 Task: Create a due date automation trigger when advanced on, 2 hours before a card is due add dates due tomorrow.
Action: Mouse moved to (1394, 112)
Screenshot: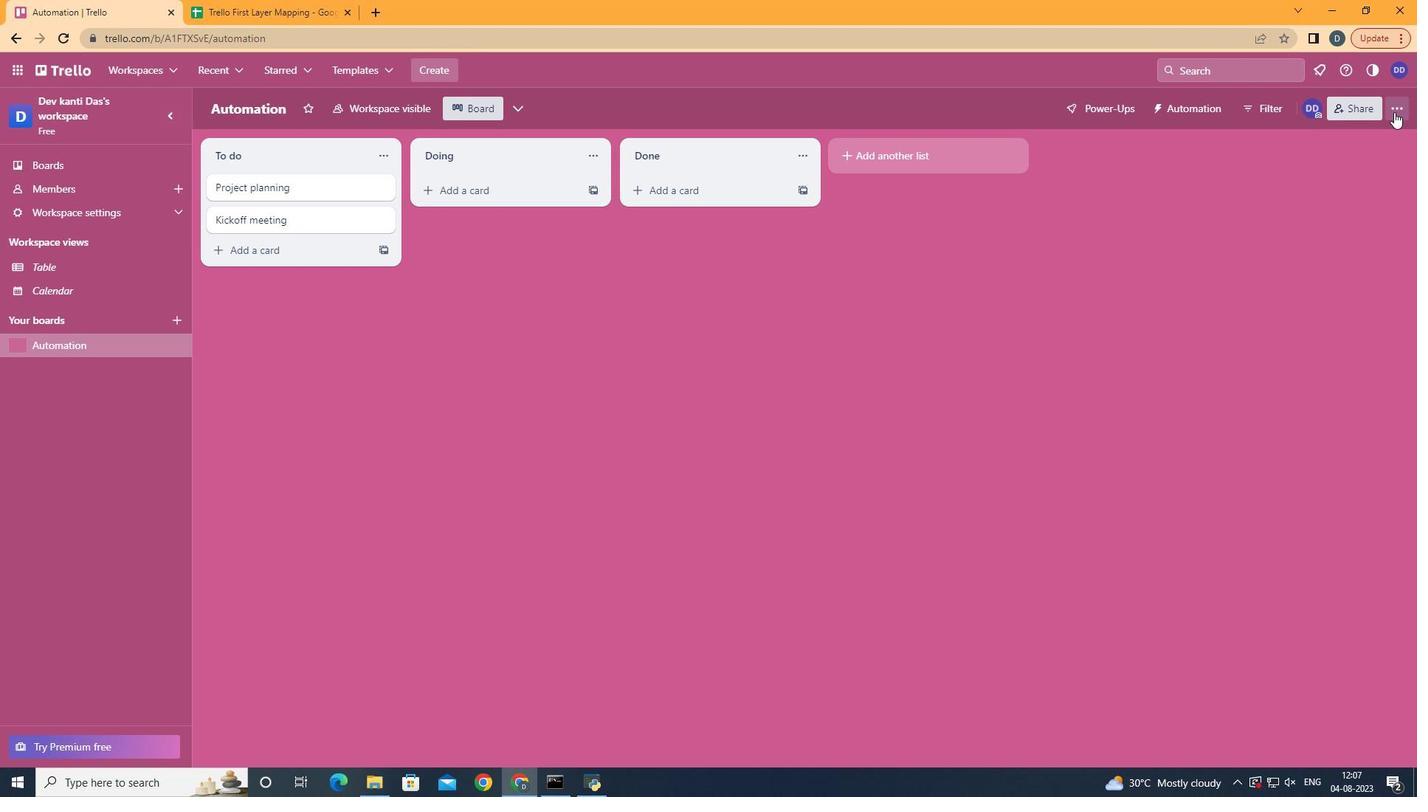 
Action: Mouse pressed left at (1394, 112)
Screenshot: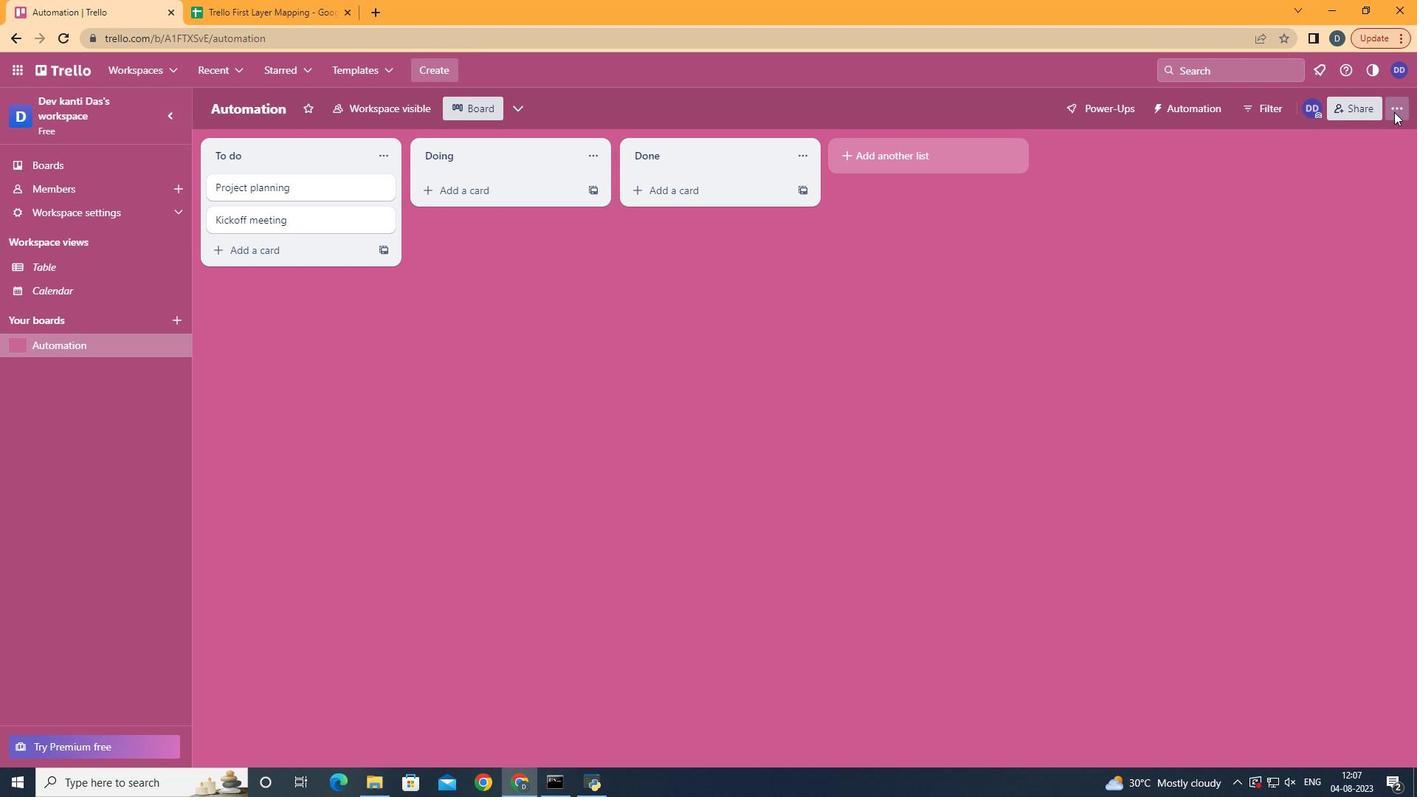 
Action: Mouse moved to (1276, 304)
Screenshot: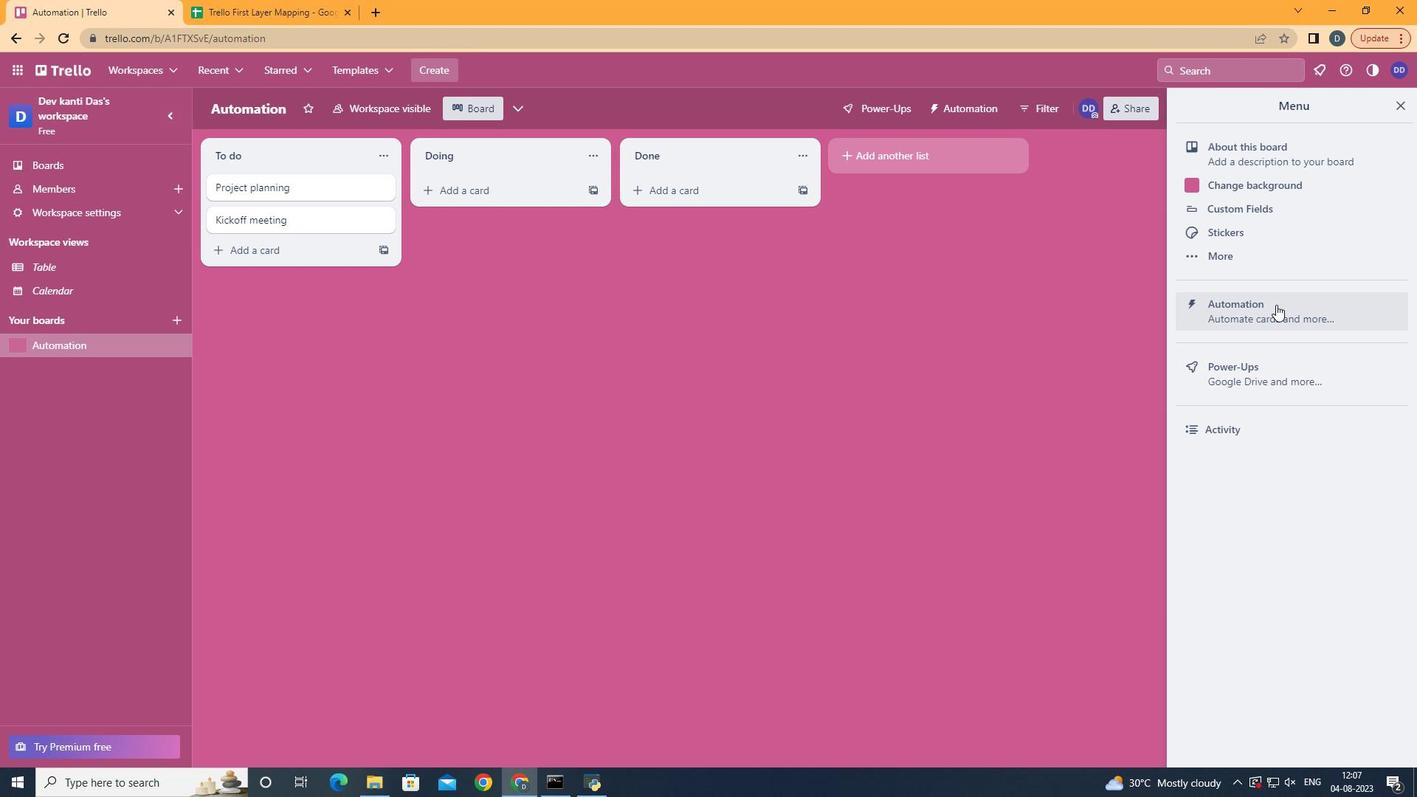 
Action: Mouse pressed left at (1276, 304)
Screenshot: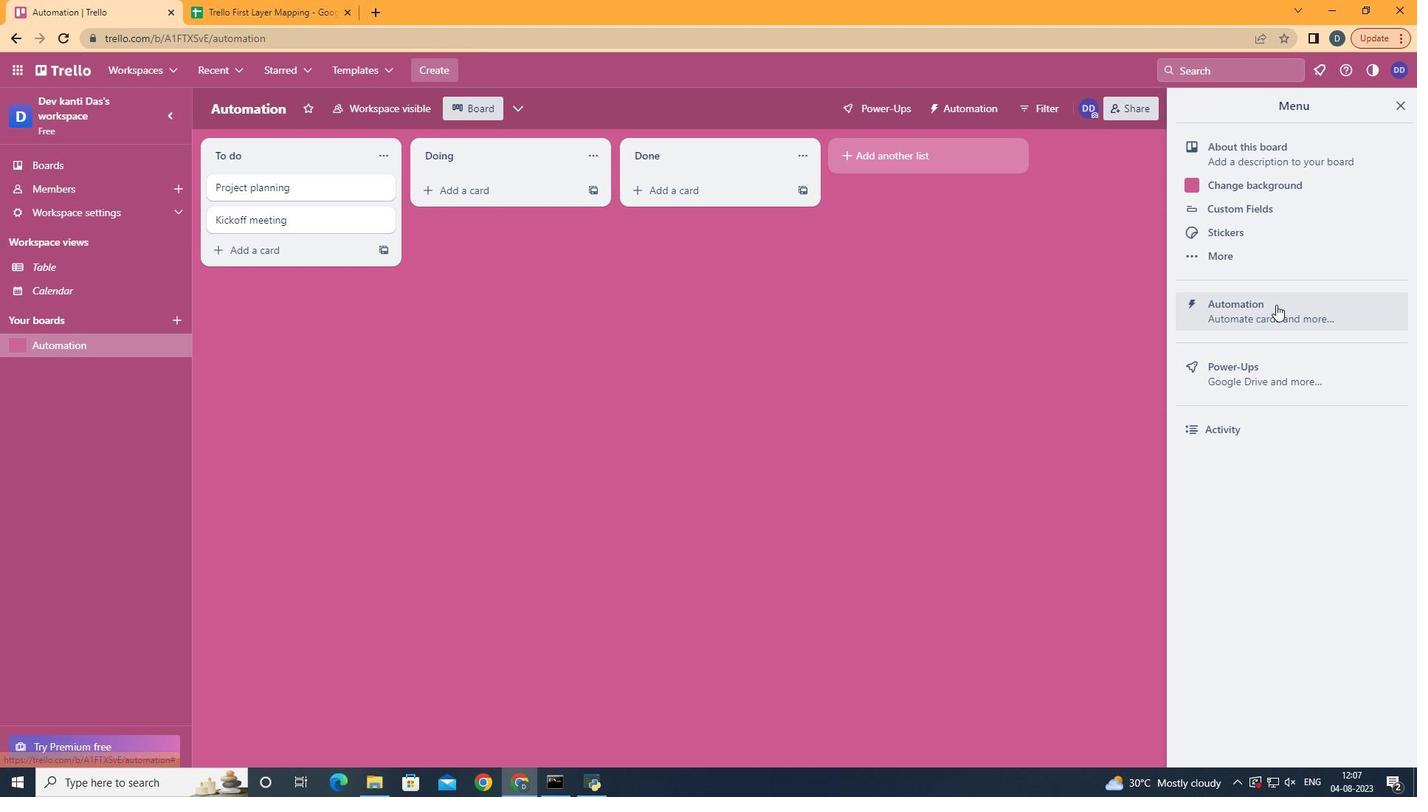 
Action: Mouse moved to (324, 305)
Screenshot: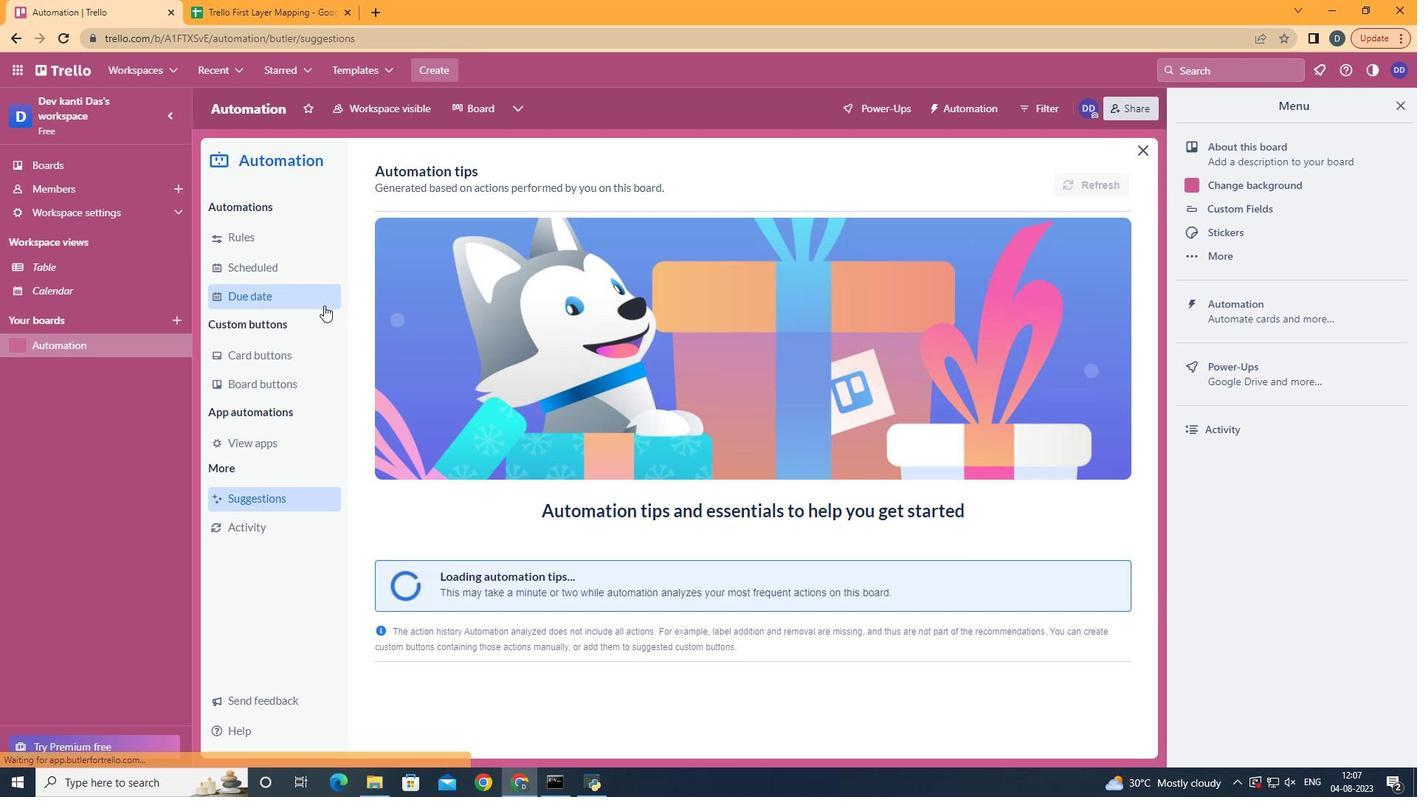 
Action: Mouse pressed left at (324, 305)
Screenshot: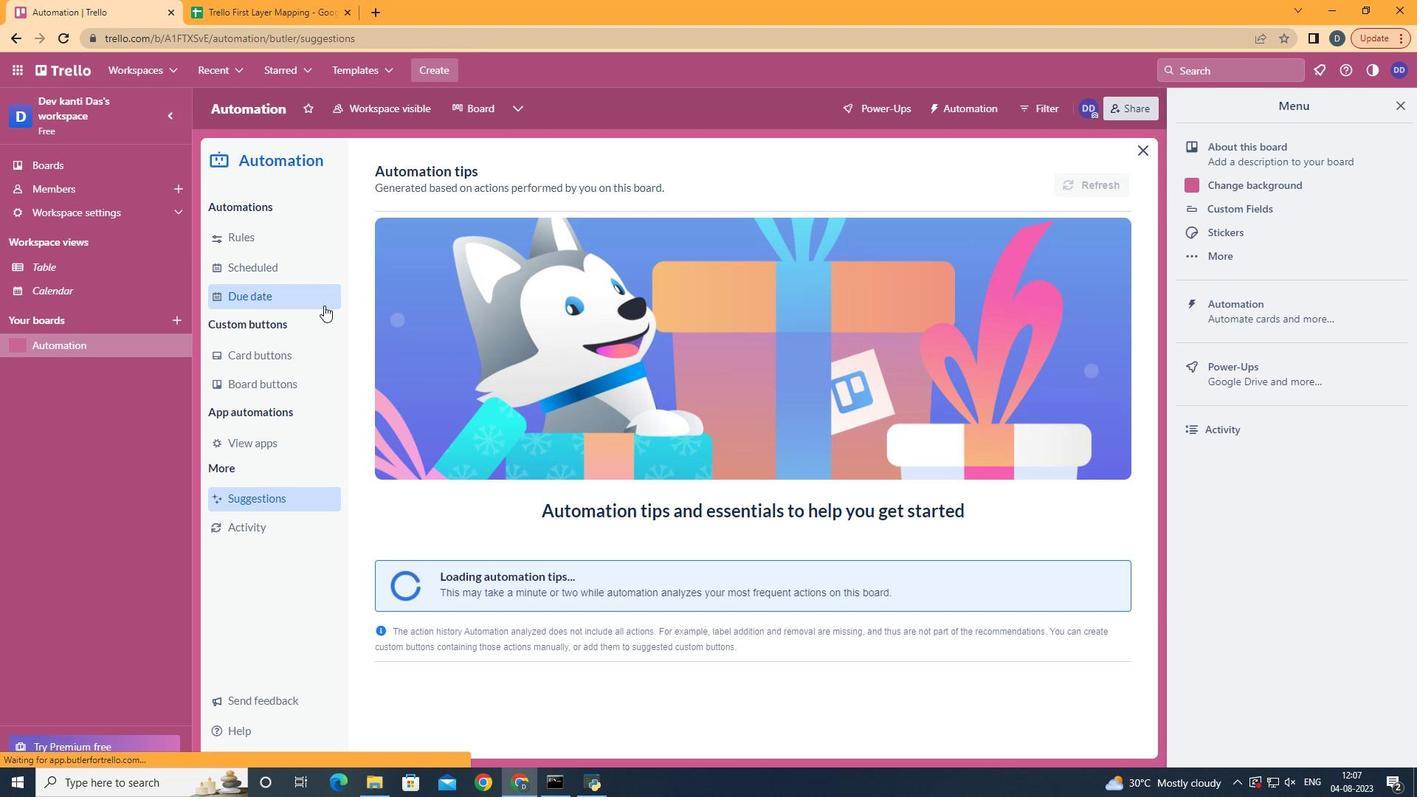 
Action: Mouse moved to (1038, 177)
Screenshot: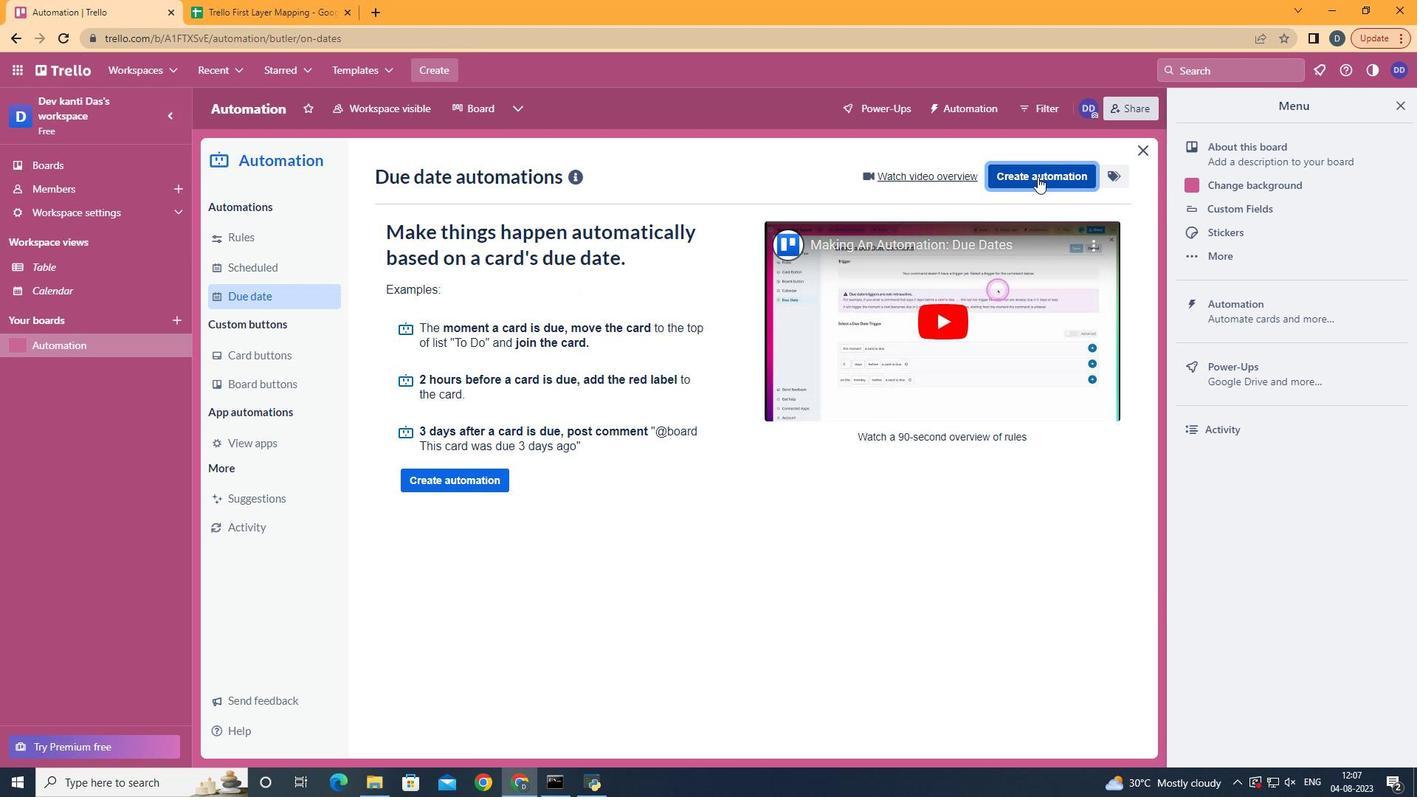 
Action: Mouse pressed left at (1038, 177)
Screenshot: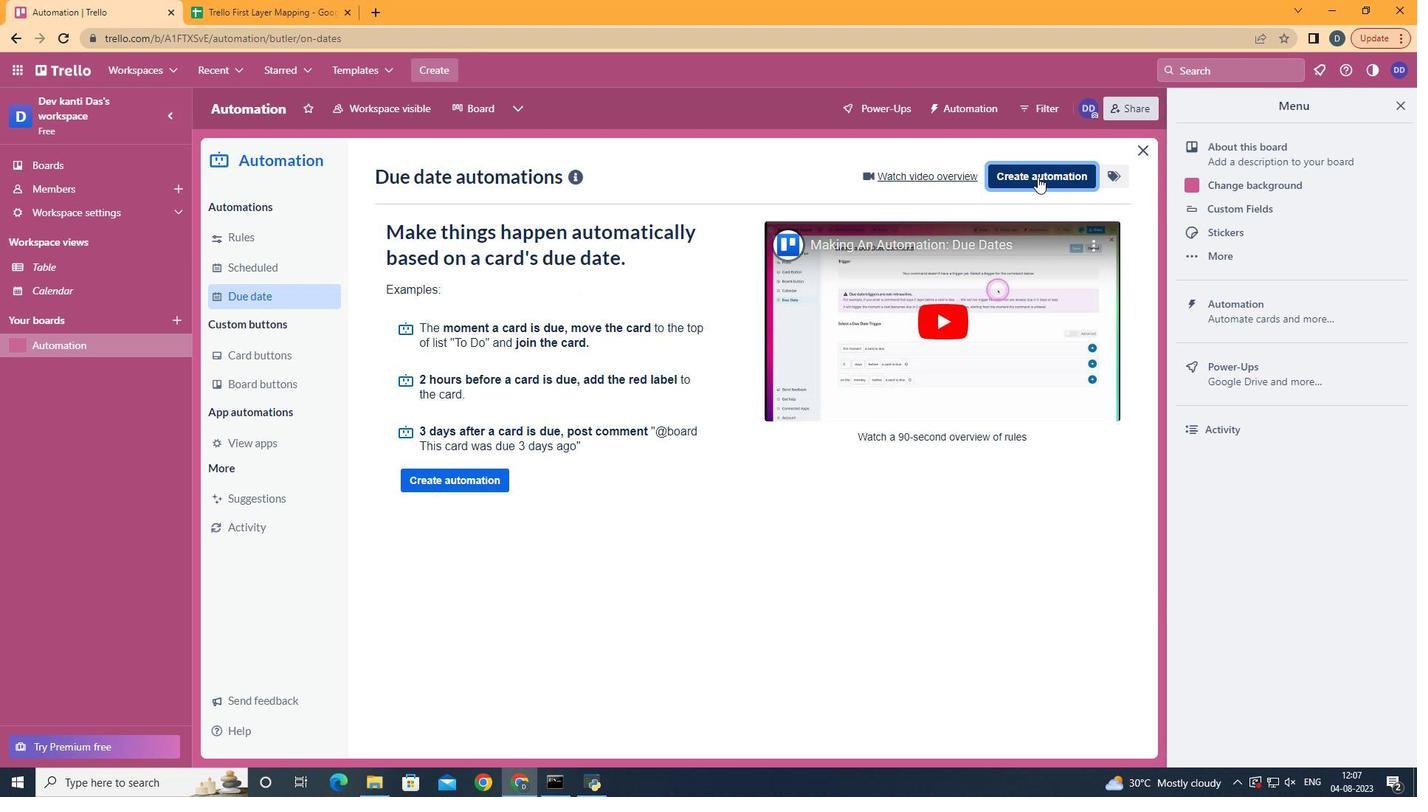 
Action: Mouse moved to (784, 318)
Screenshot: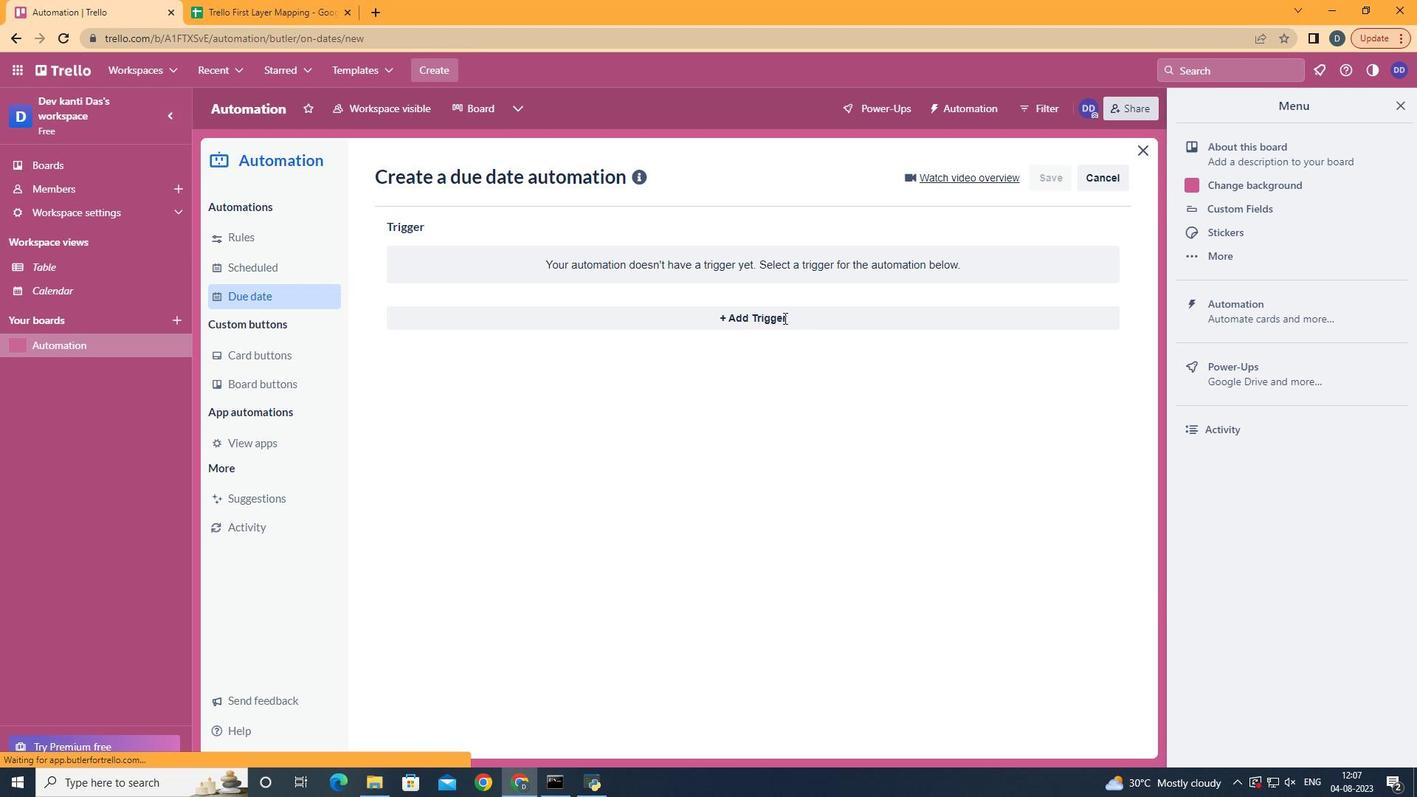 
Action: Mouse pressed left at (784, 318)
Screenshot: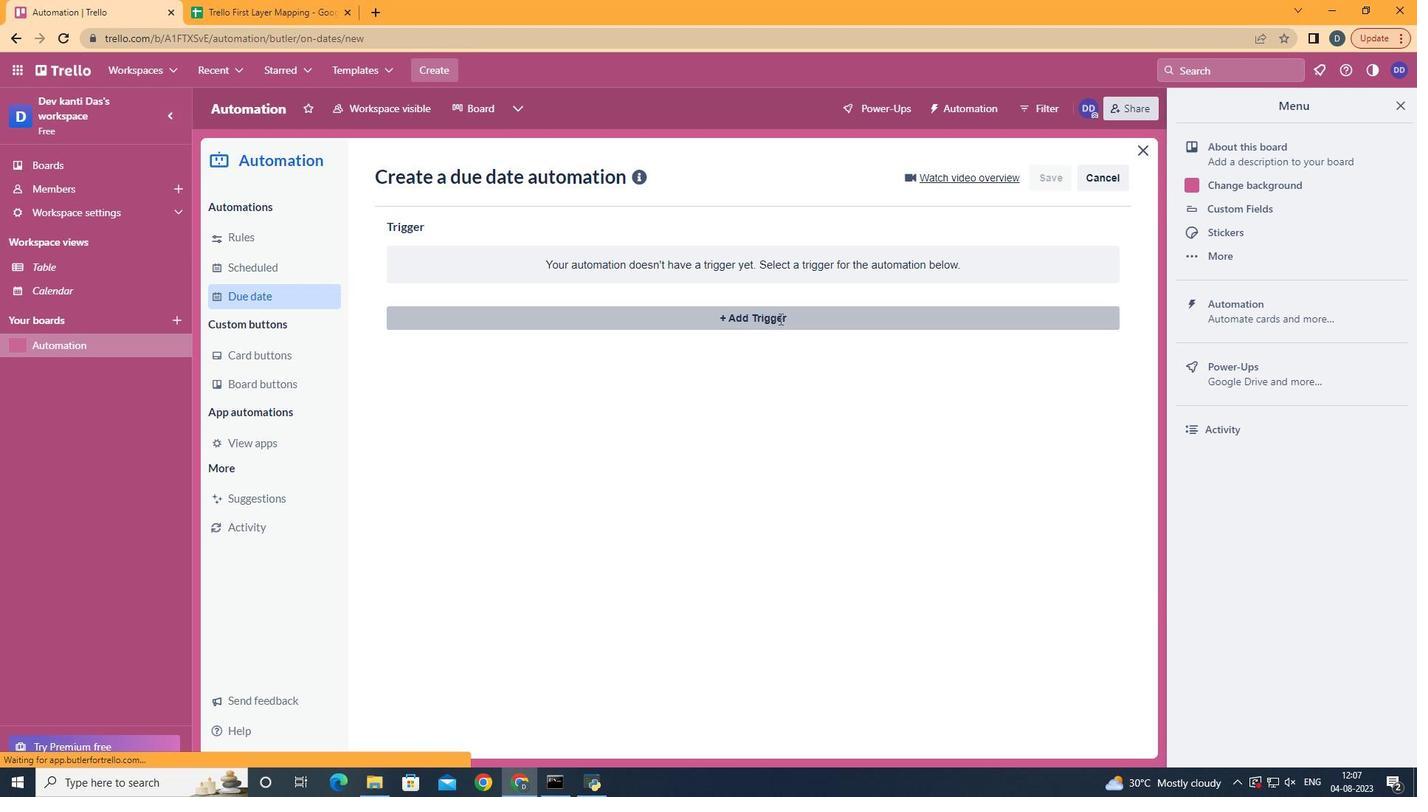 
Action: Mouse moved to (475, 636)
Screenshot: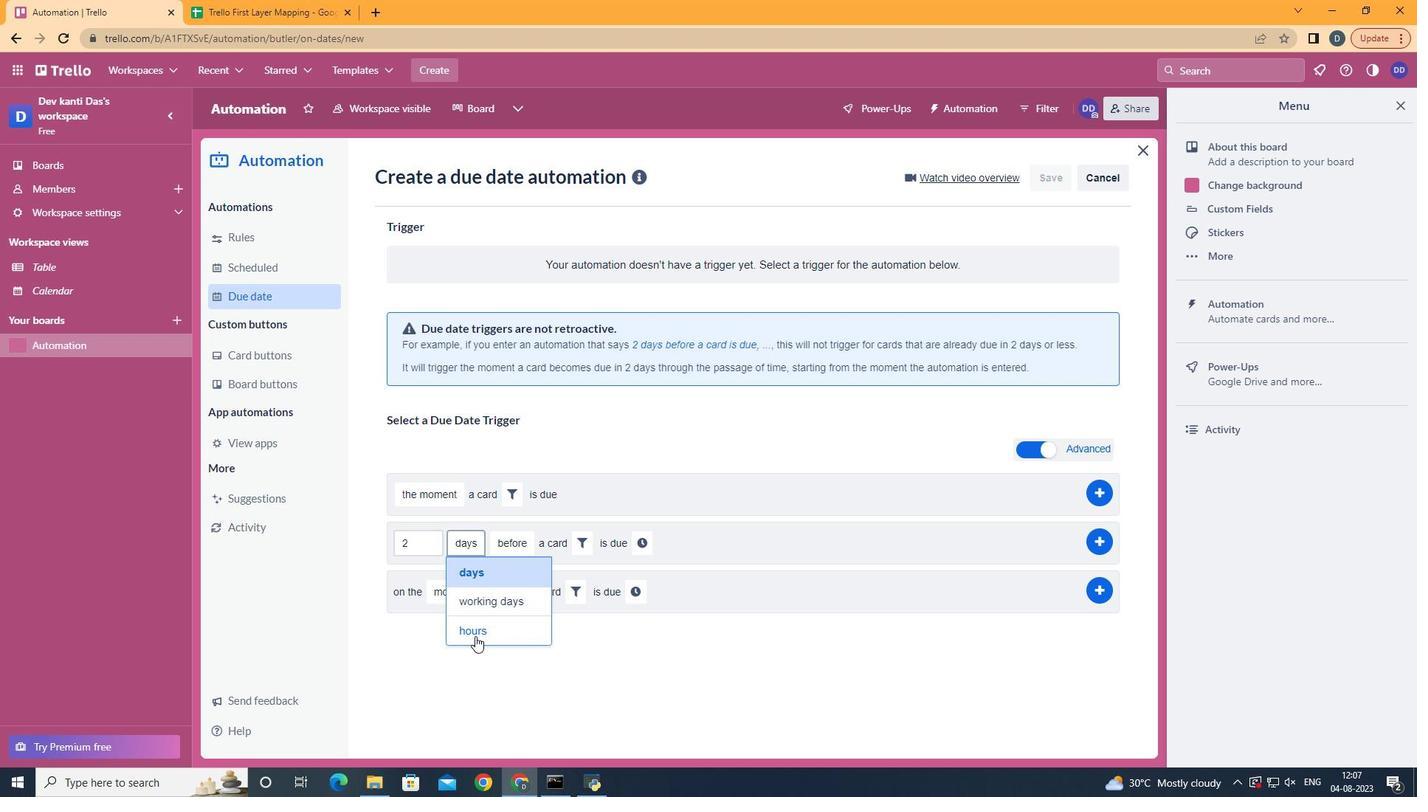 
Action: Mouse pressed left at (475, 636)
Screenshot: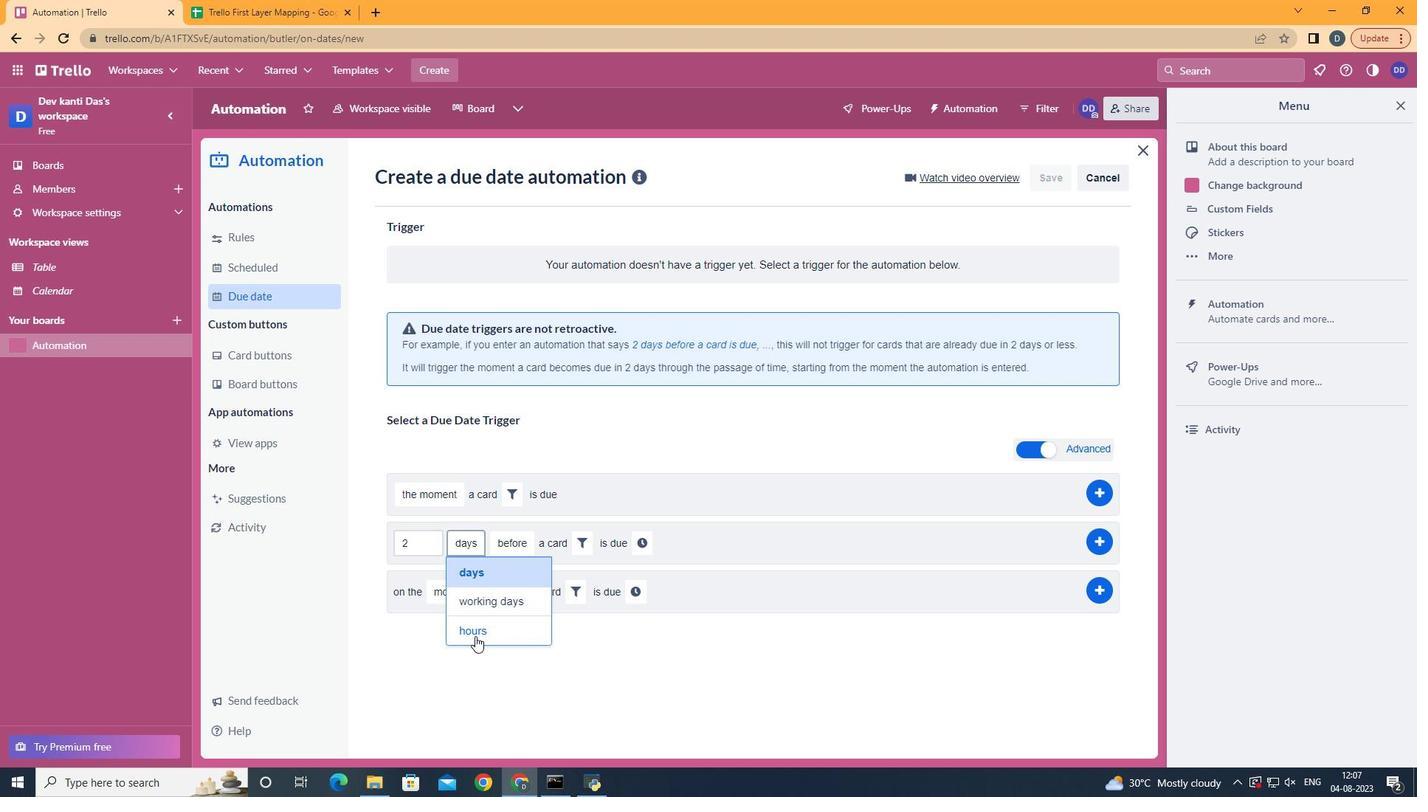 
Action: Mouse moved to (520, 558)
Screenshot: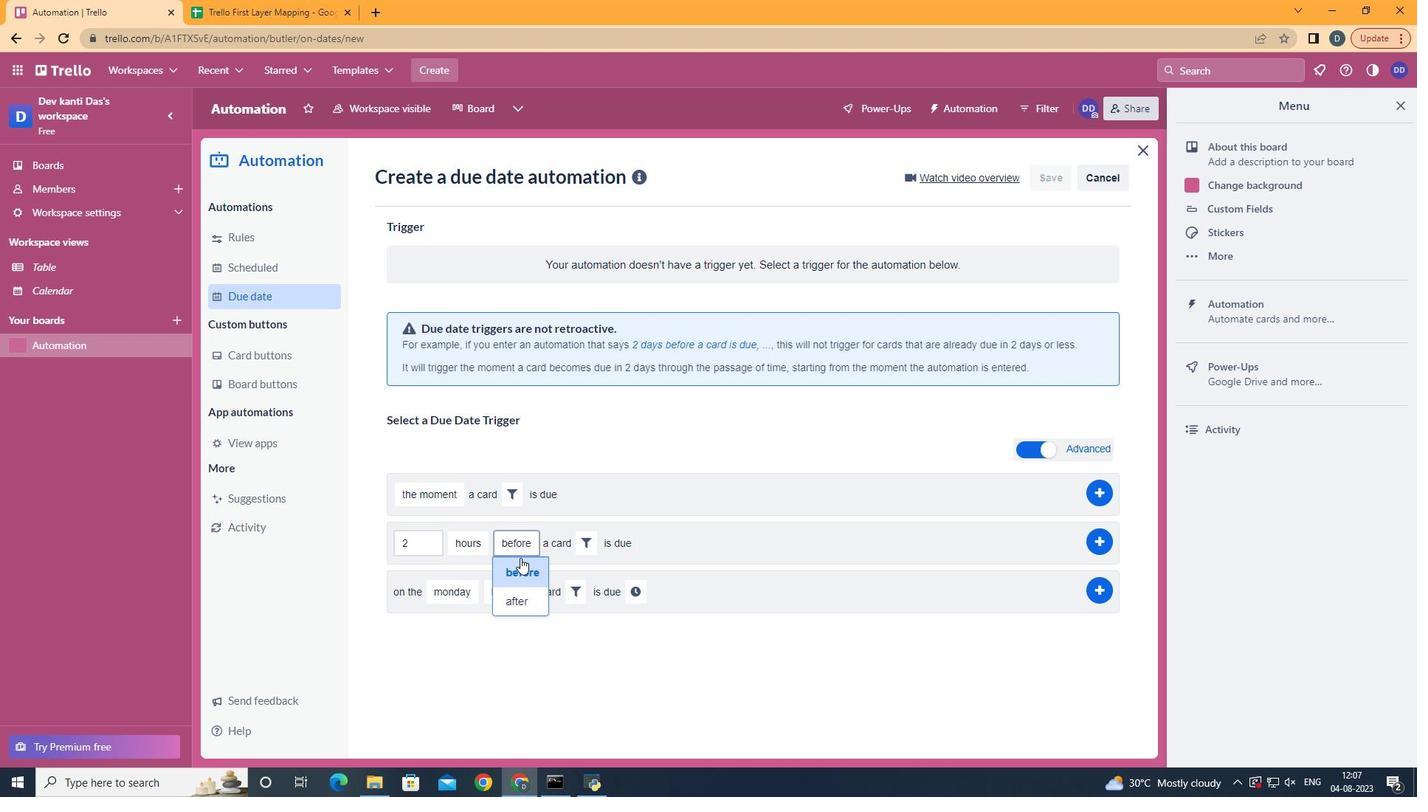
Action: Mouse pressed left at (520, 558)
Screenshot: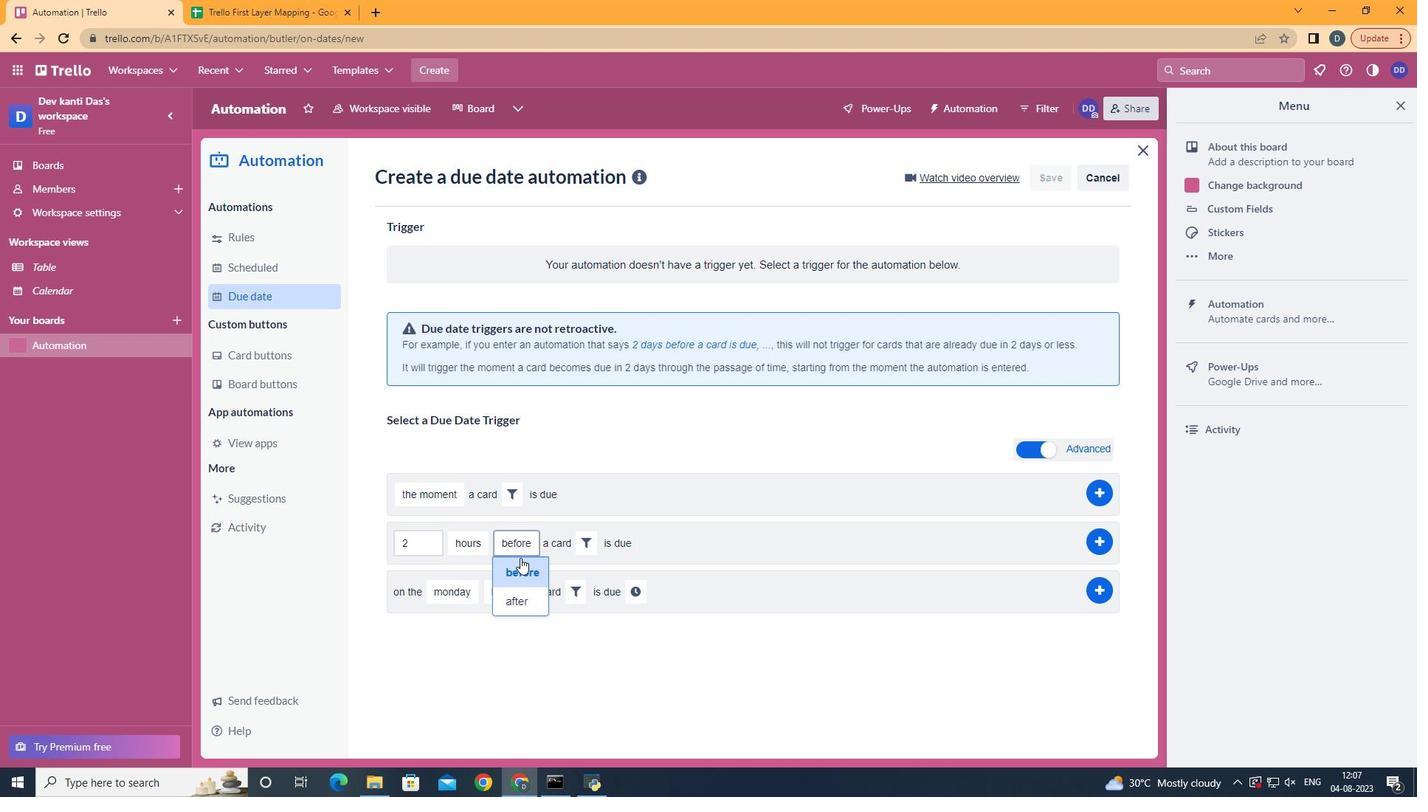 
Action: Mouse moved to (590, 545)
Screenshot: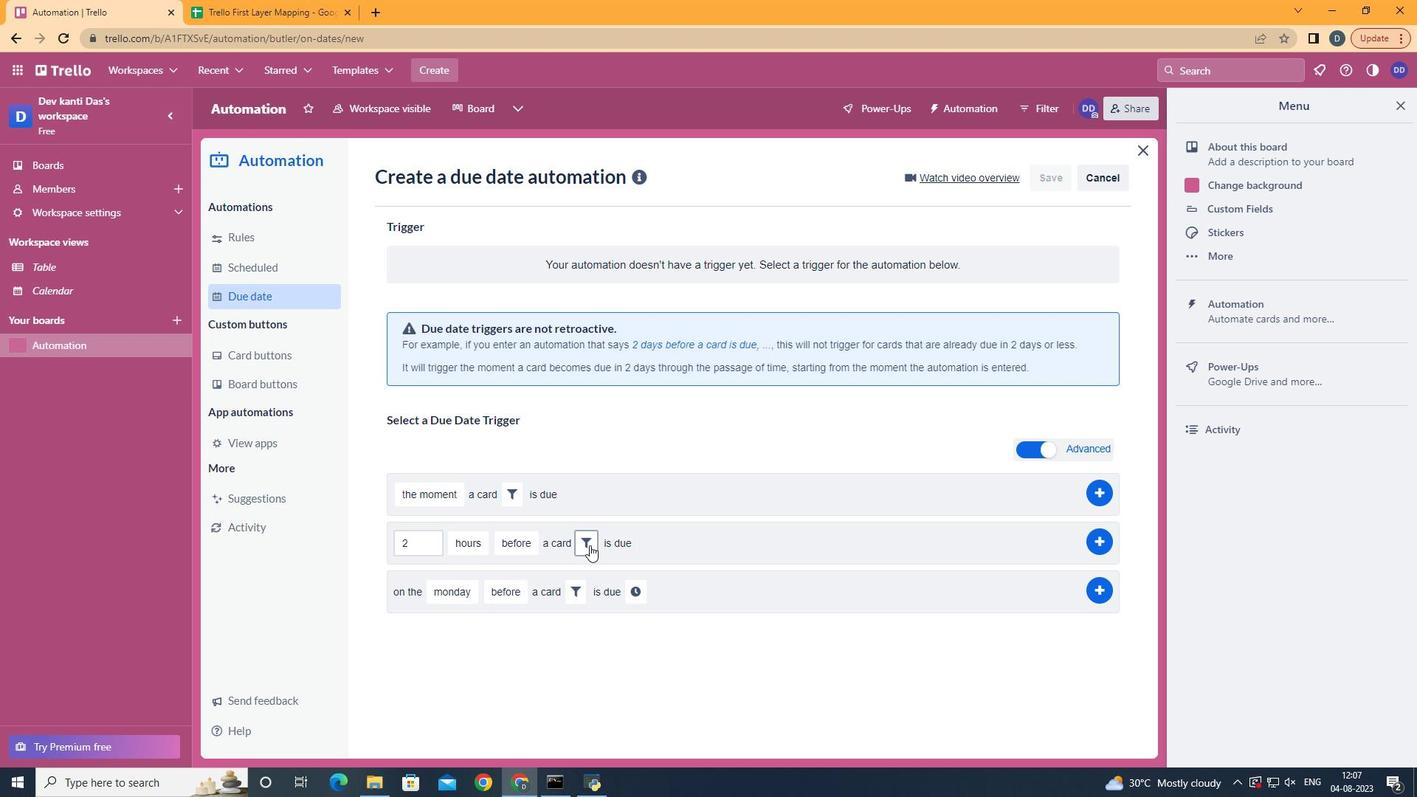 
Action: Mouse pressed left at (590, 545)
Screenshot: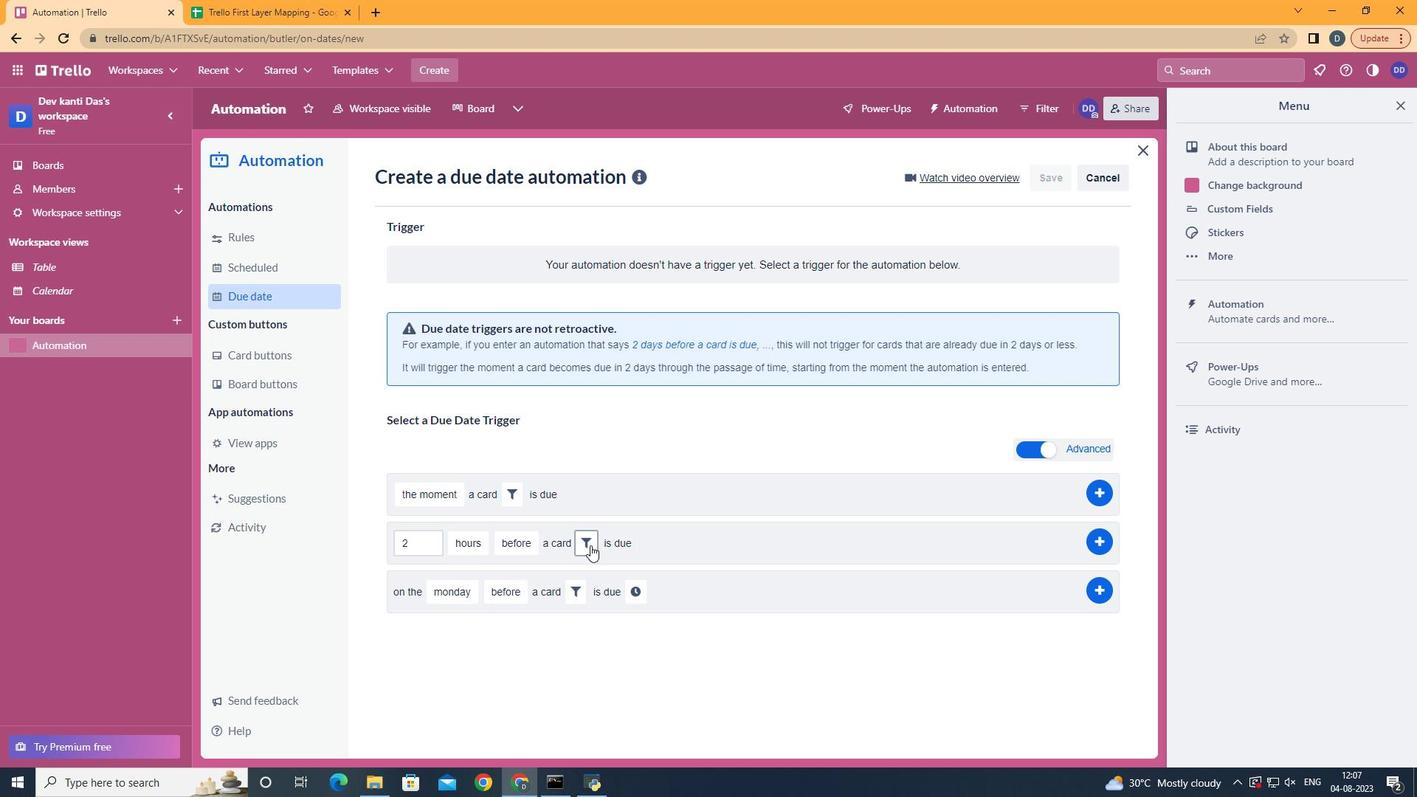 
Action: Mouse moved to (668, 605)
Screenshot: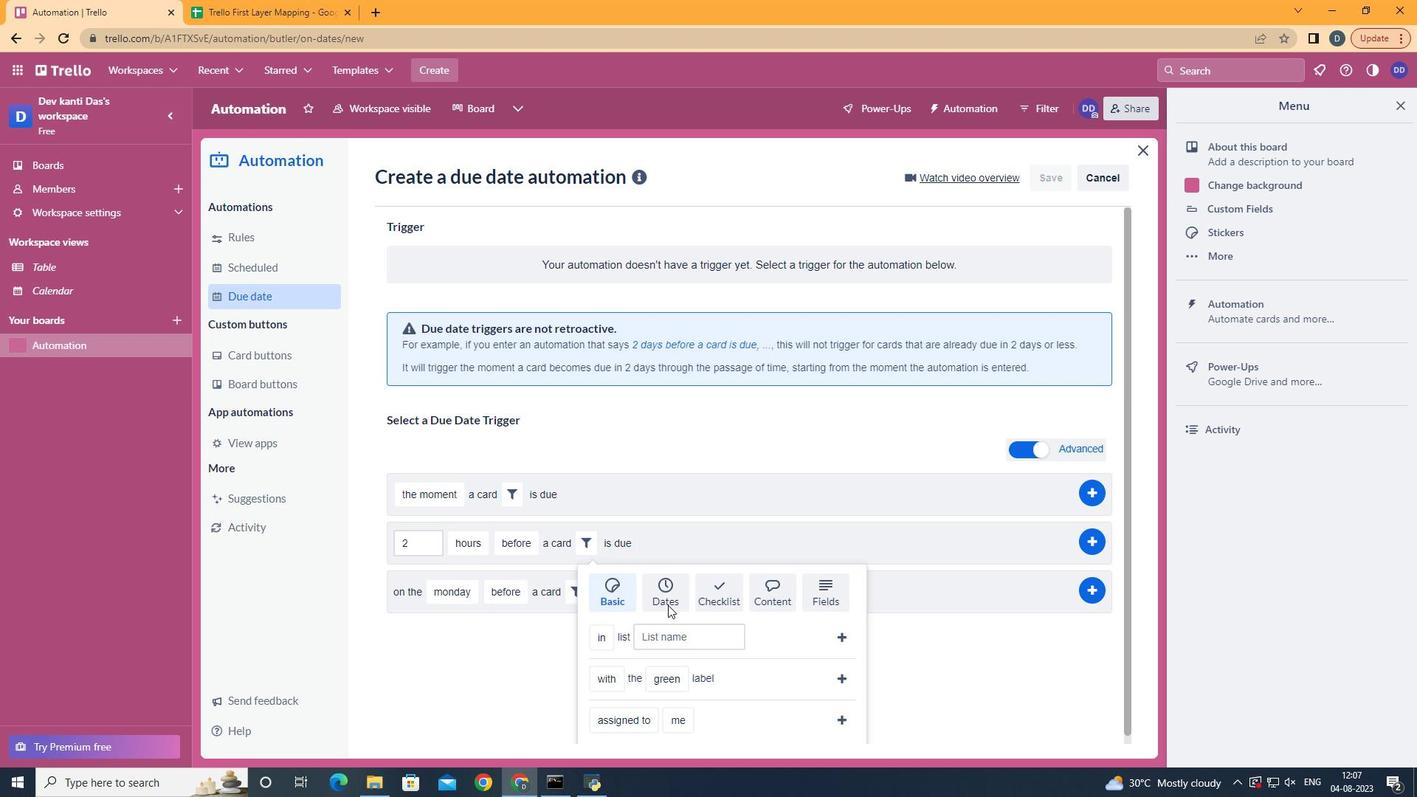 
Action: Mouse pressed left at (668, 605)
Screenshot: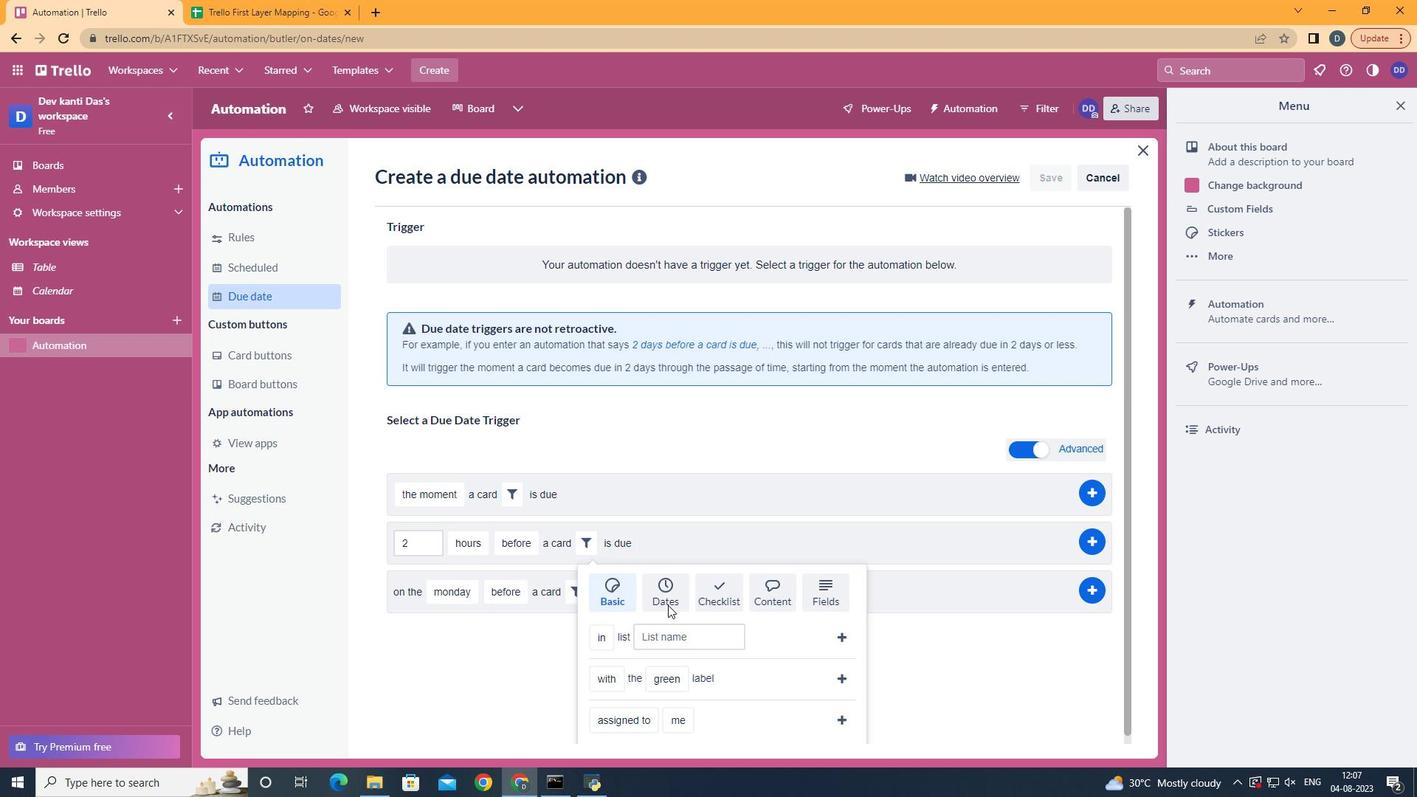 
Action: Mouse moved to (668, 605)
Screenshot: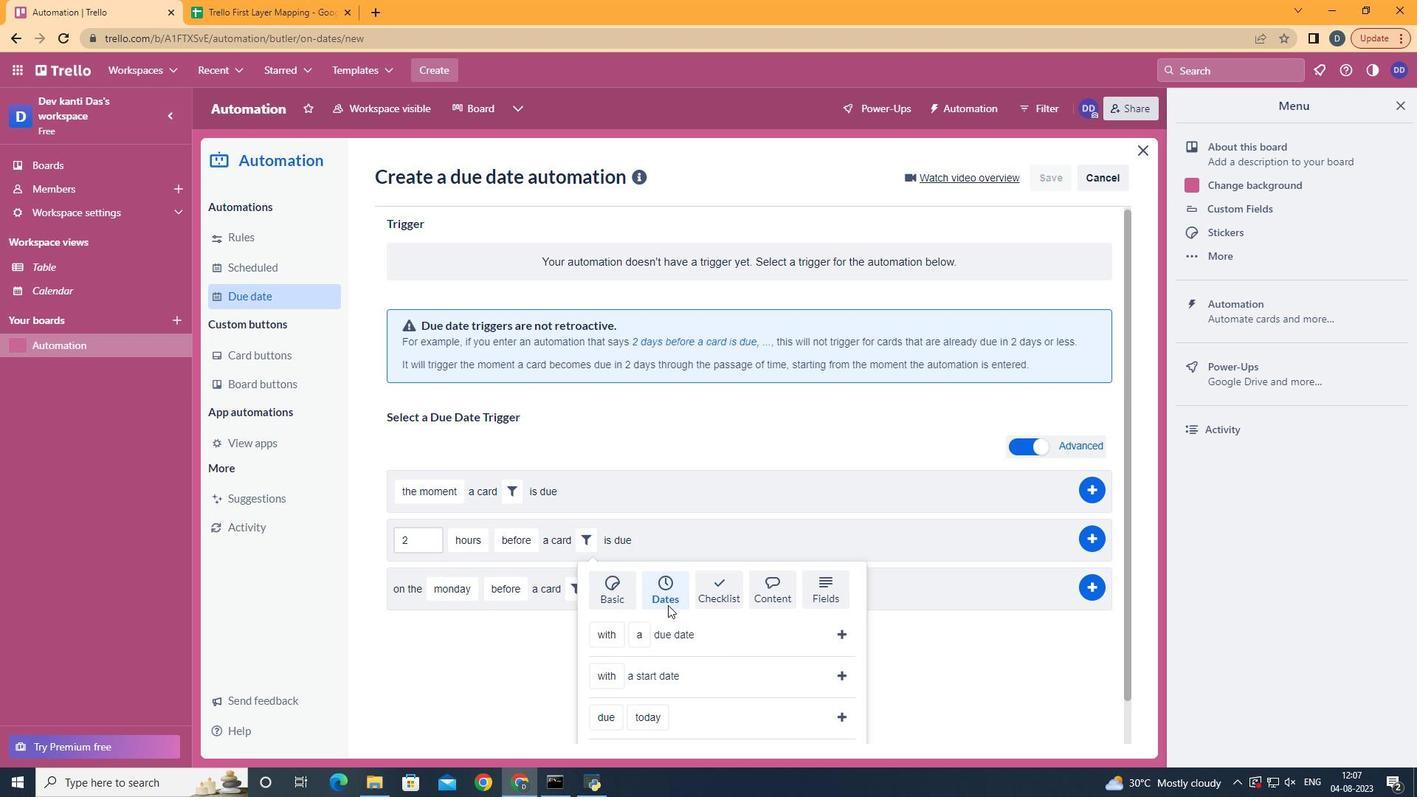 
Action: Mouse scrolled (668, 604) with delta (0, 0)
Screenshot: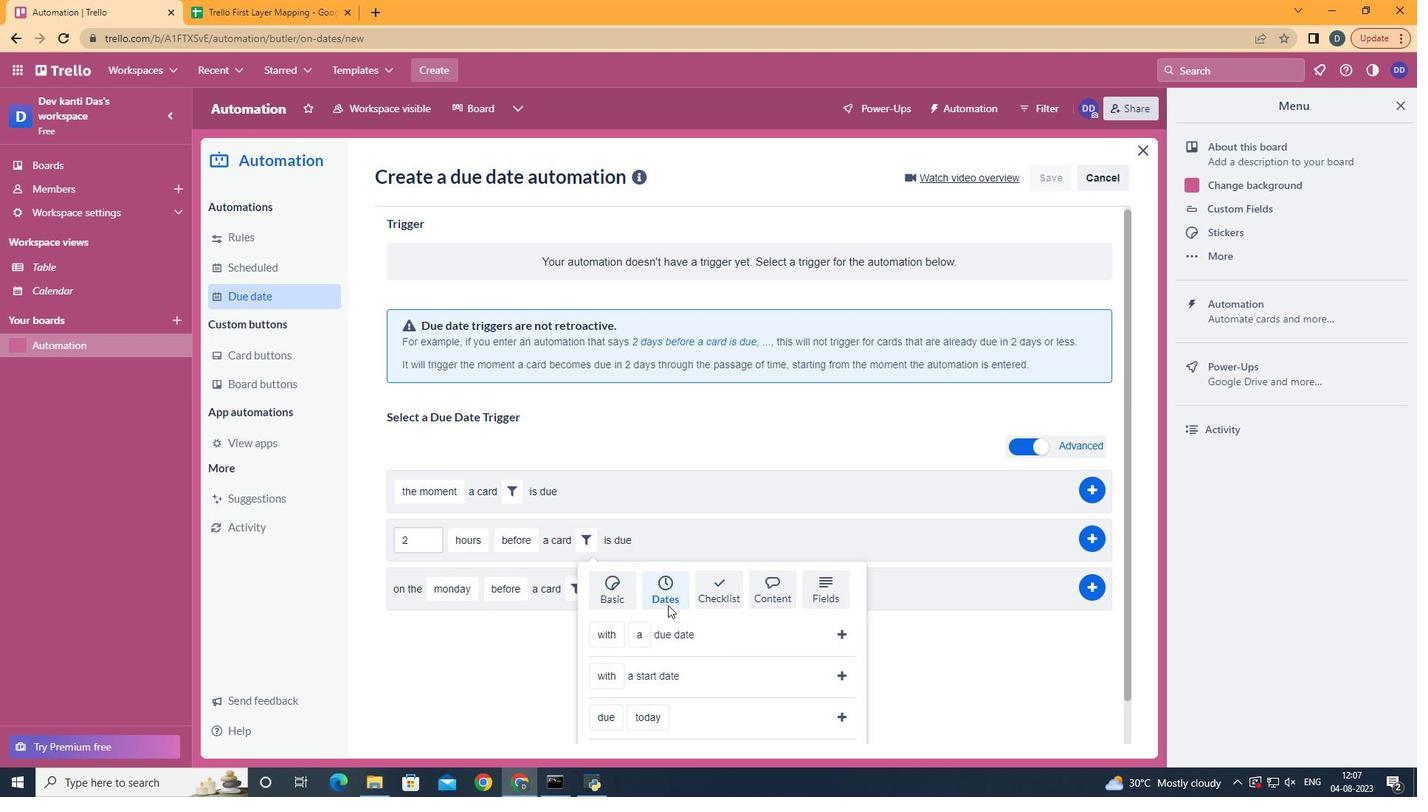 
Action: Mouse scrolled (668, 604) with delta (0, 0)
Screenshot: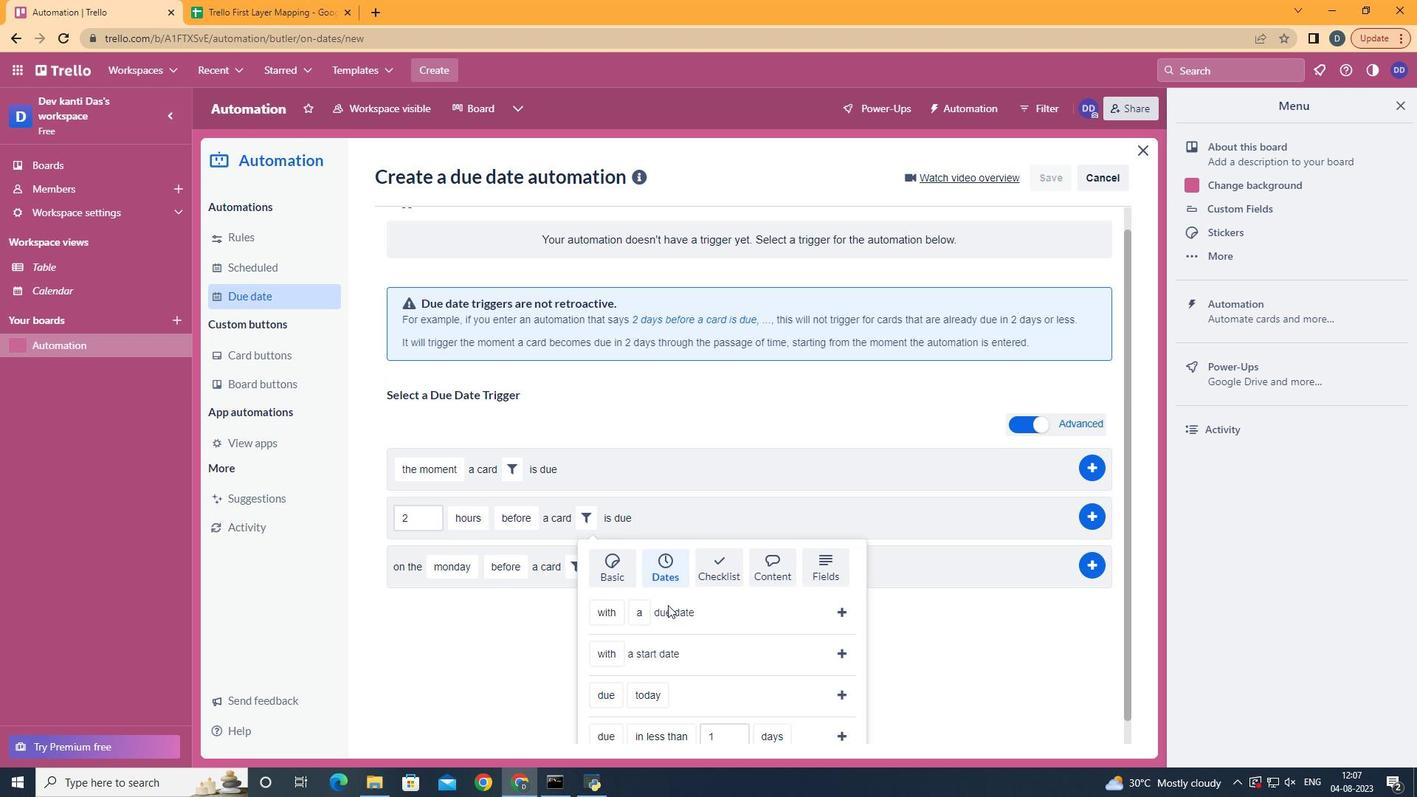 
Action: Mouse scrolled (668, 604) with delta (0, 0)
Screenshot: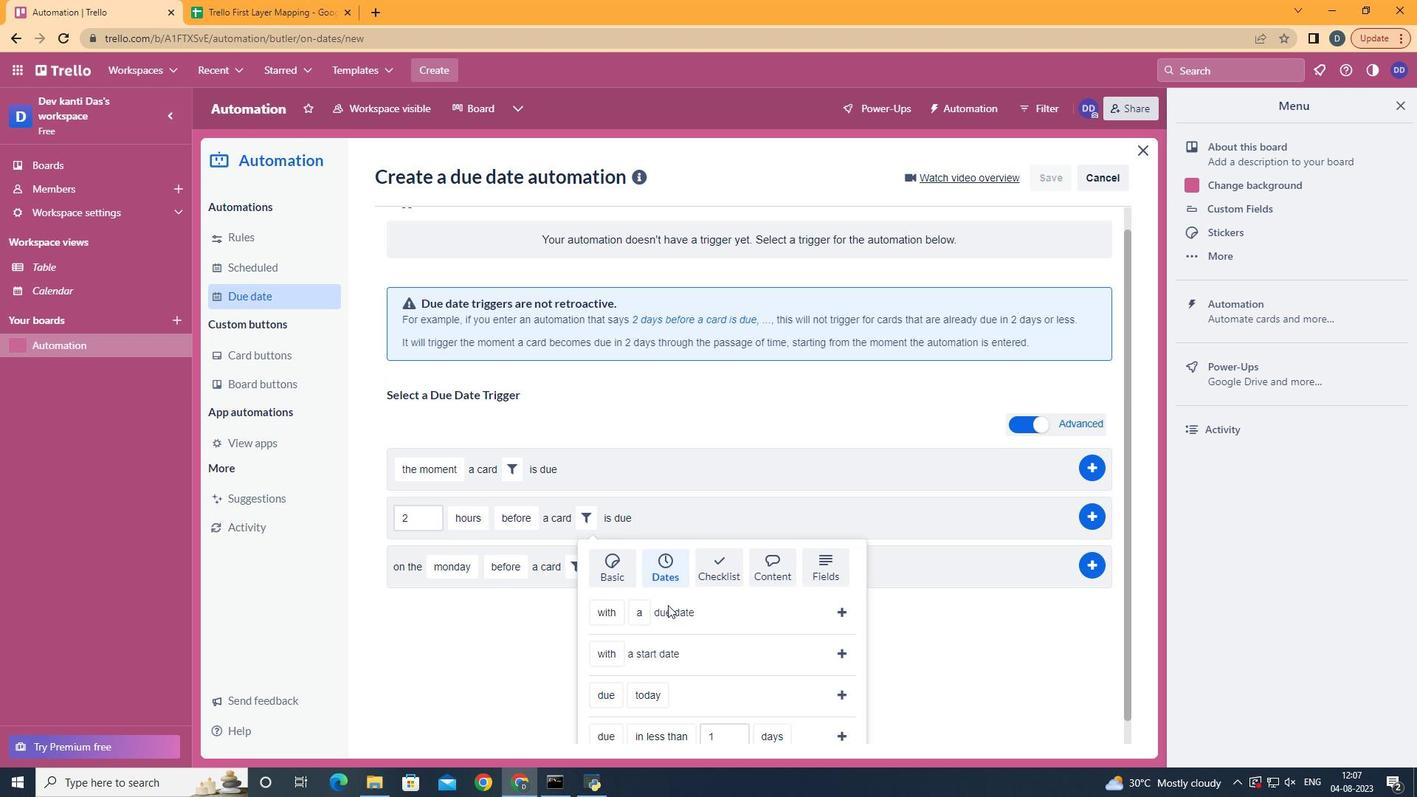 
Action: Mouse scrolled (668, 604) with delta (0, 0)
Screenshot: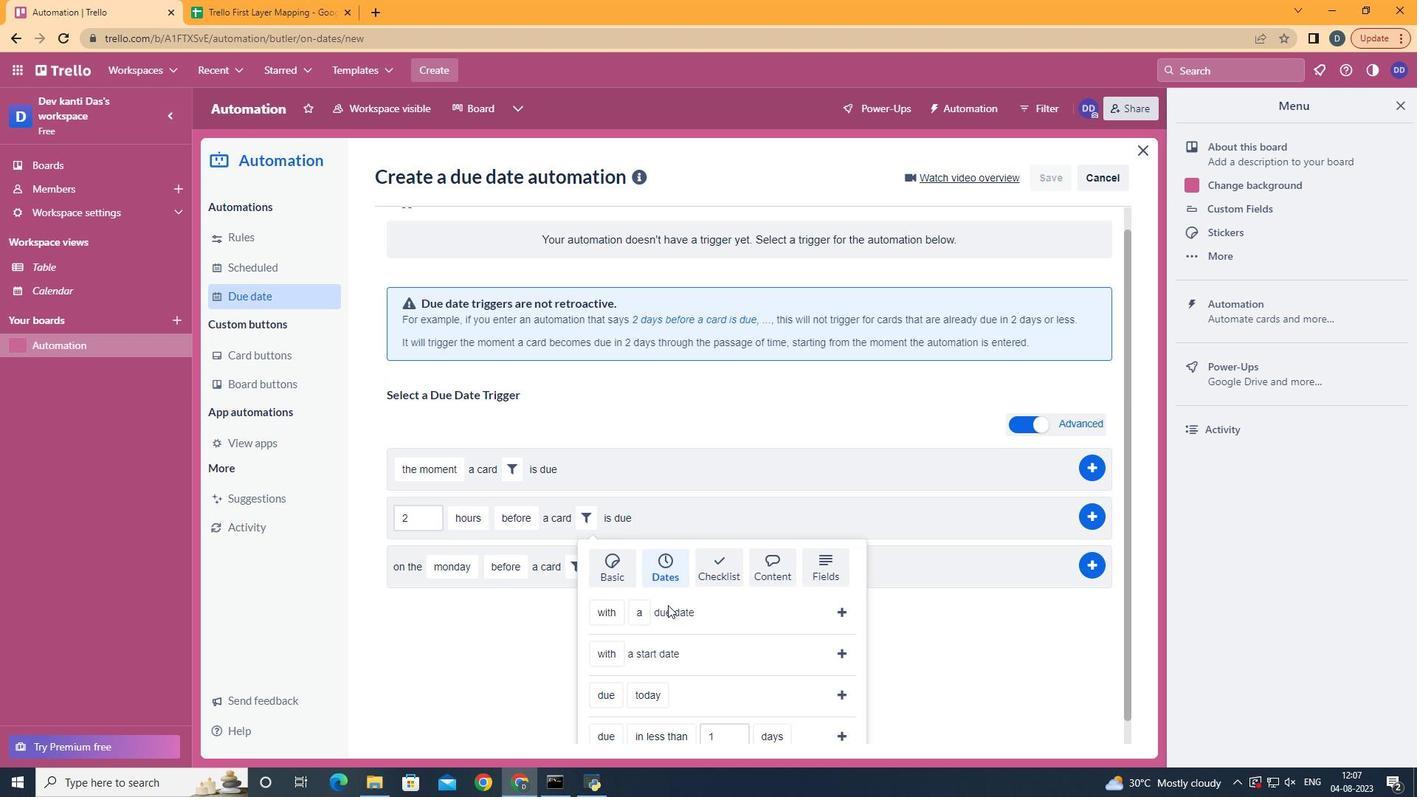 
Action: Mouse scrolled (668, 604) with delta (0, 0)
Screenshot: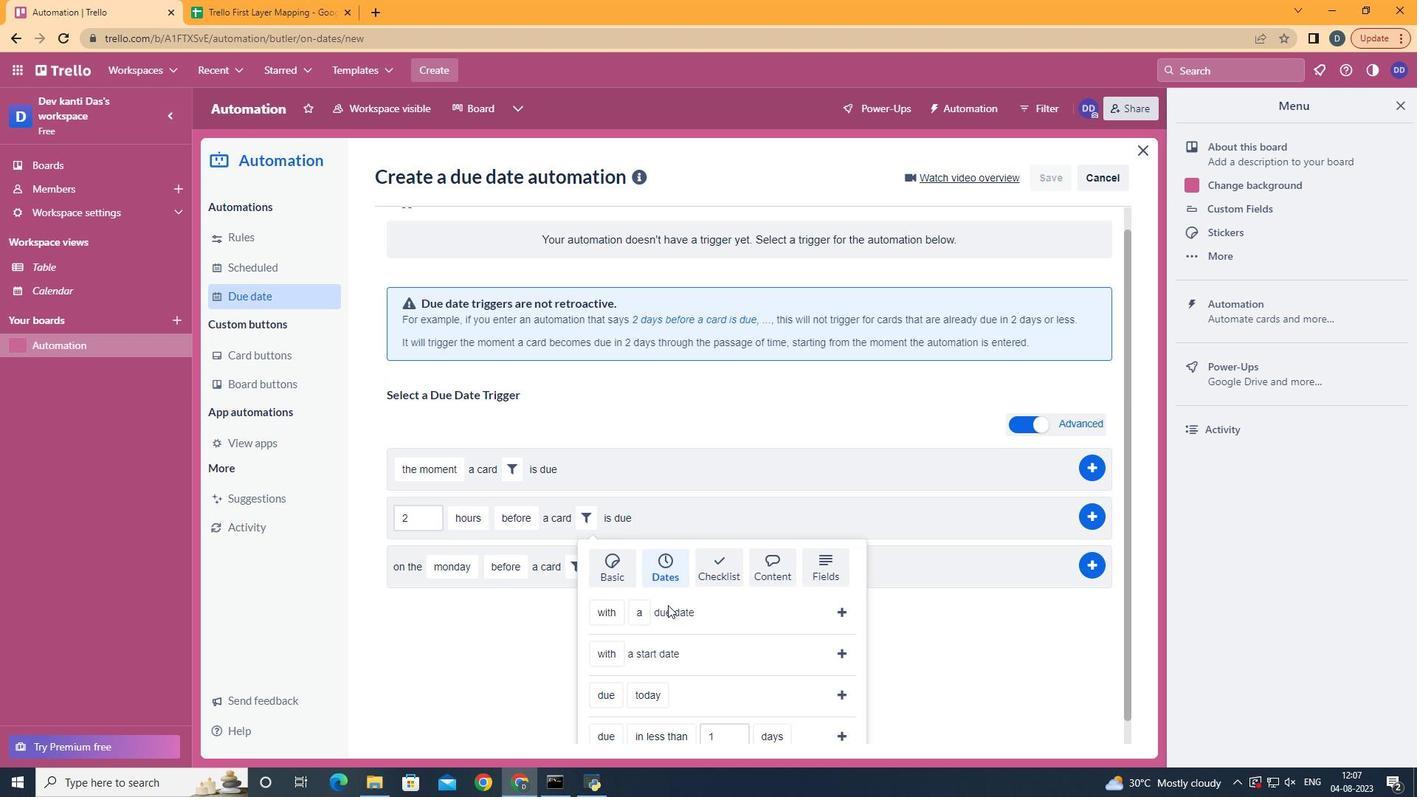 
Action: Mouse moved to (634, 556)
Screenshot: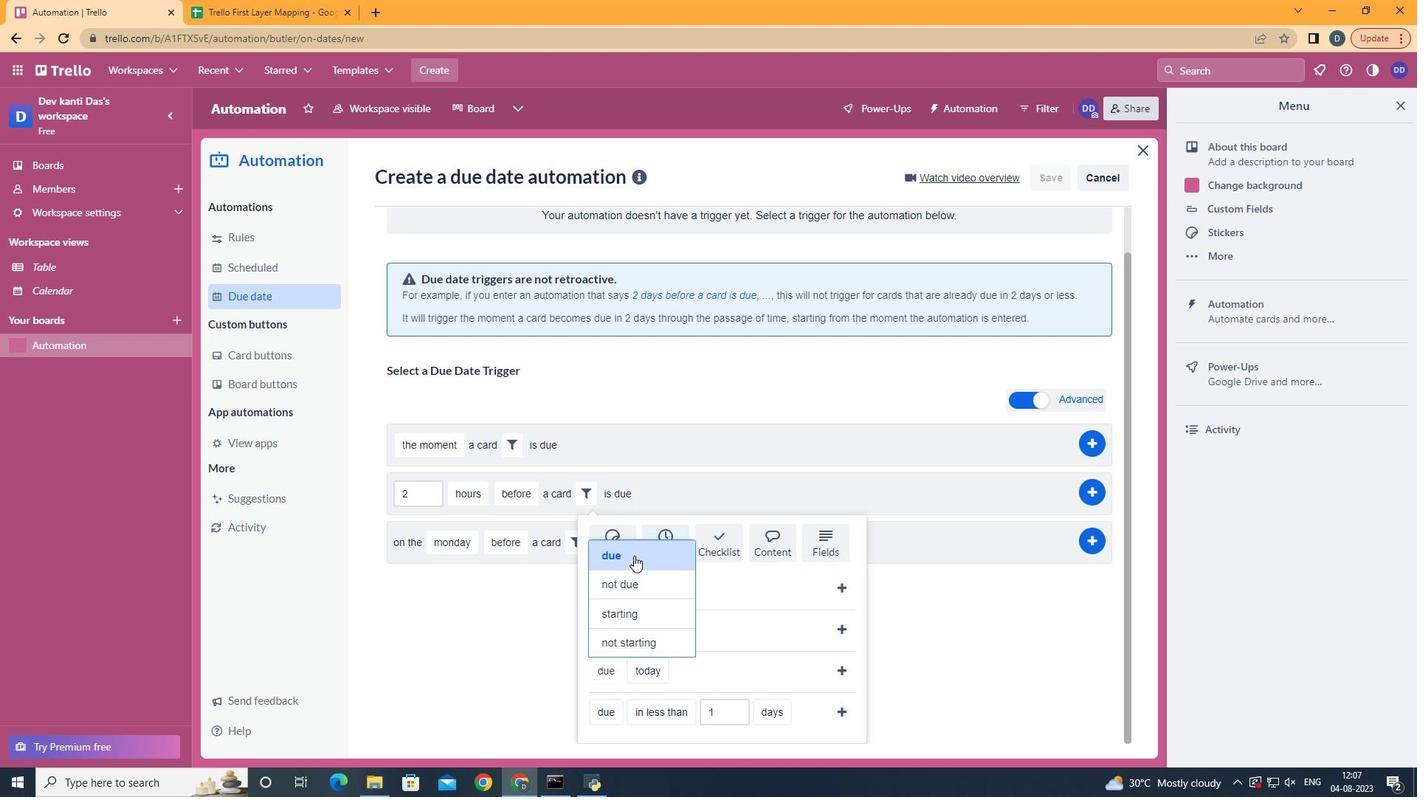 
Action: Mouse pressed left at (634, 556)
Screenshot: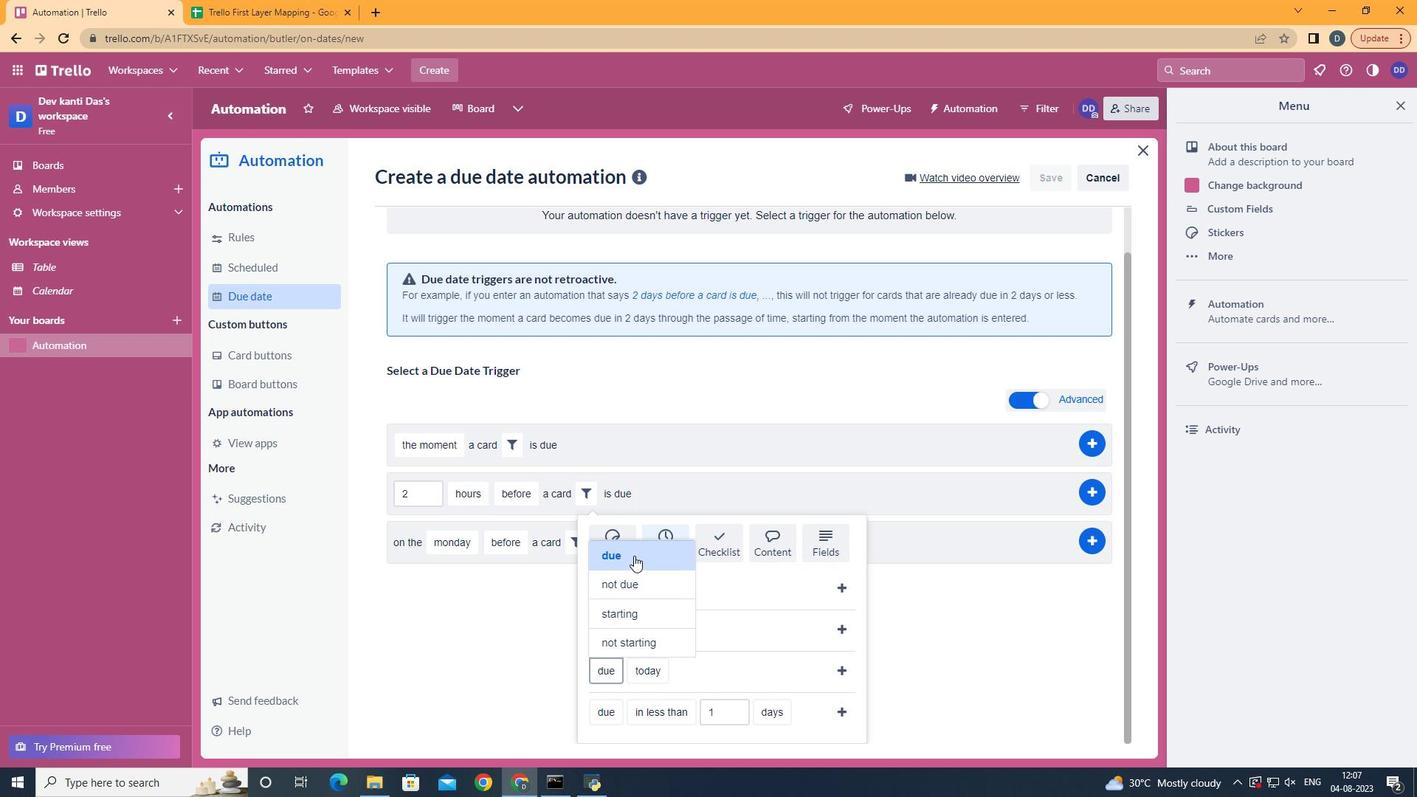 
Action: Mouse moved to (684, 530)
Screenshot: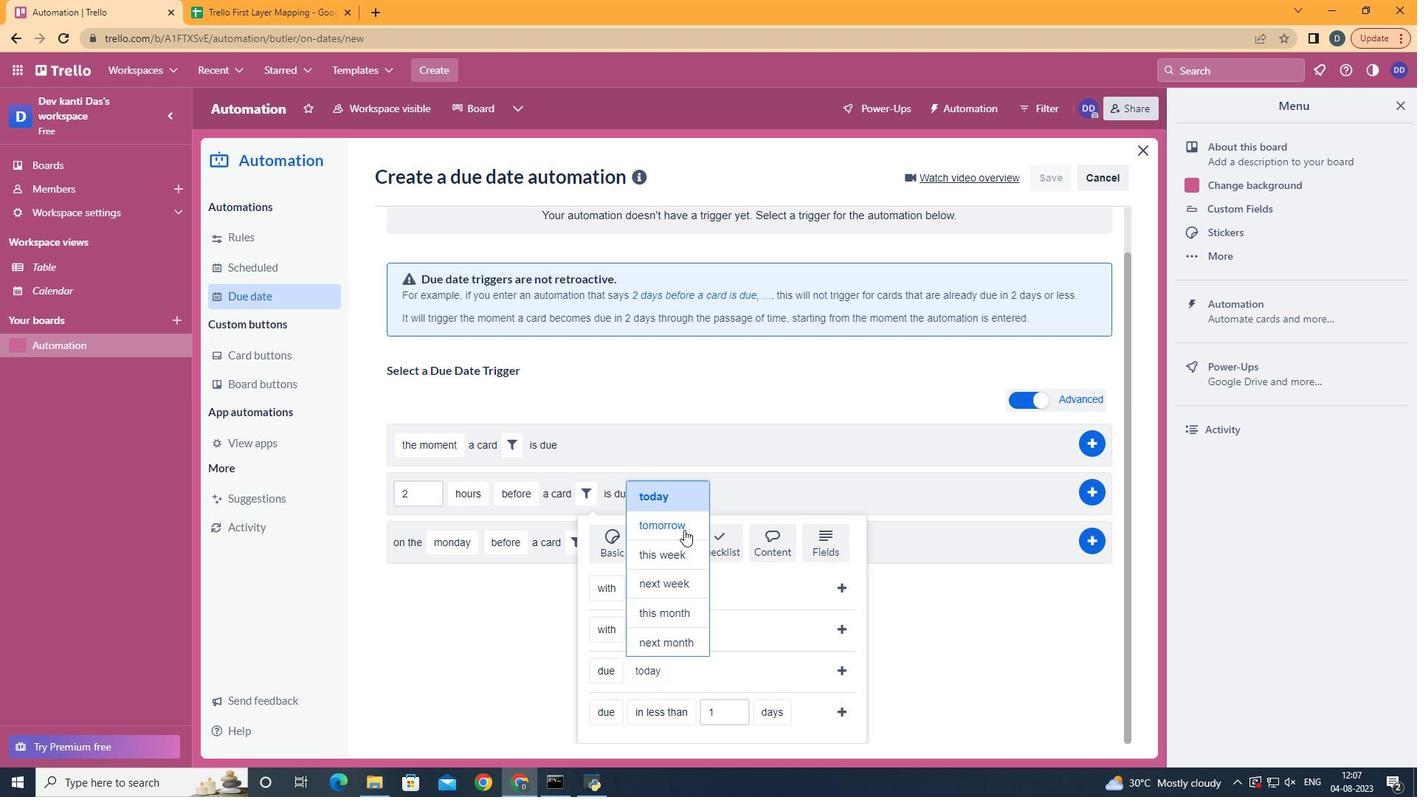 
Action: Mouse pressed left at (684, 530)
Screenshot: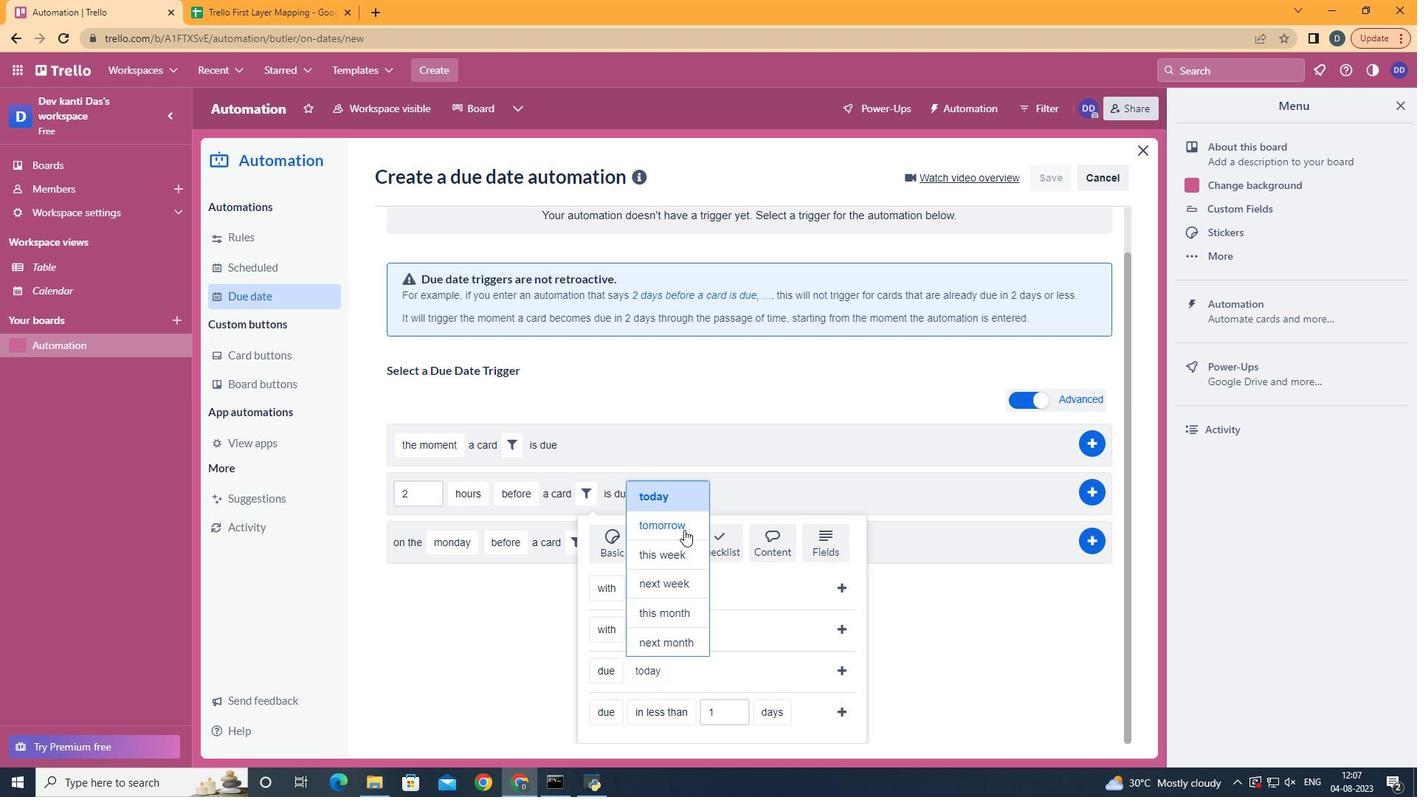 
Action: Mouse moved to (838, 662)
Screenshot: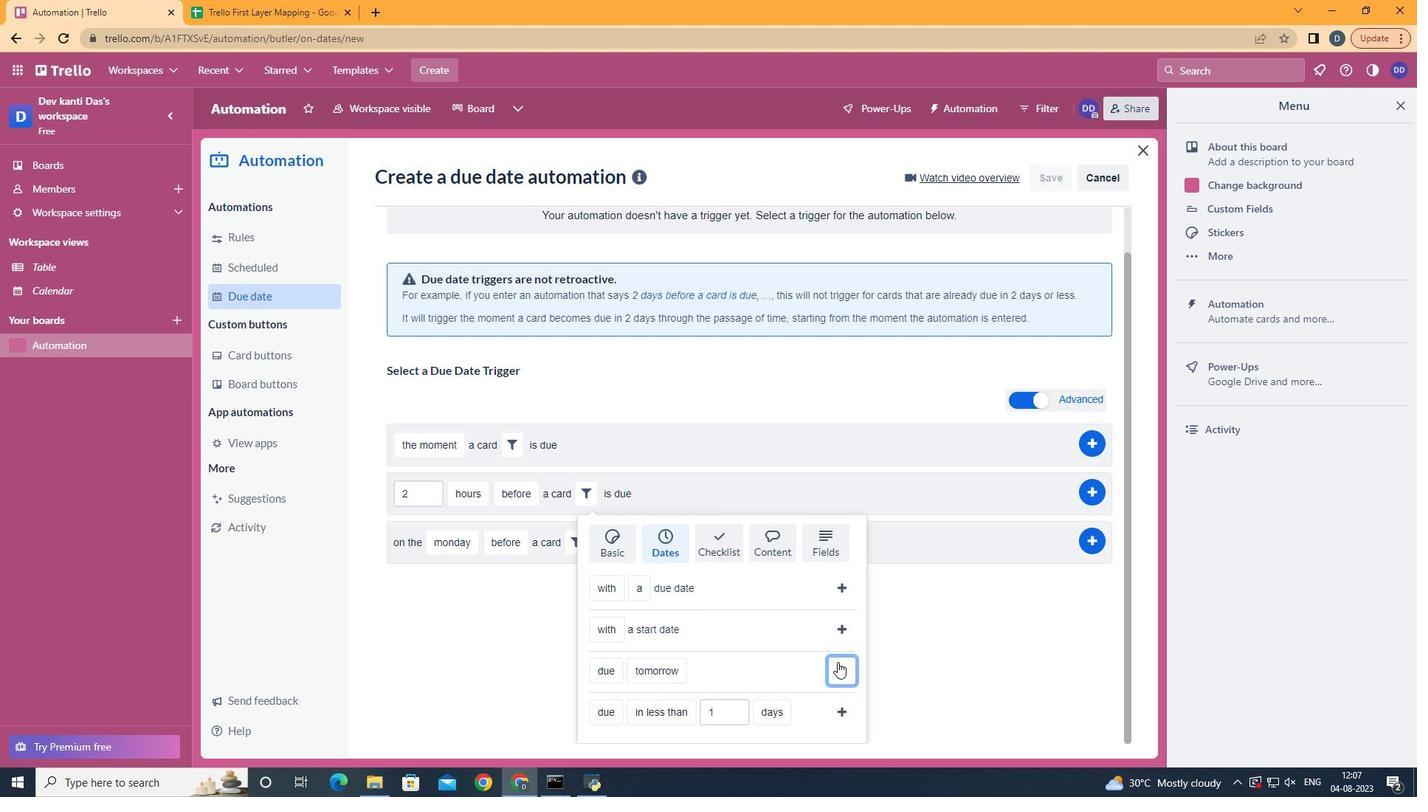 
Action: Mouse pressed left at (838, 662)
Screenshot: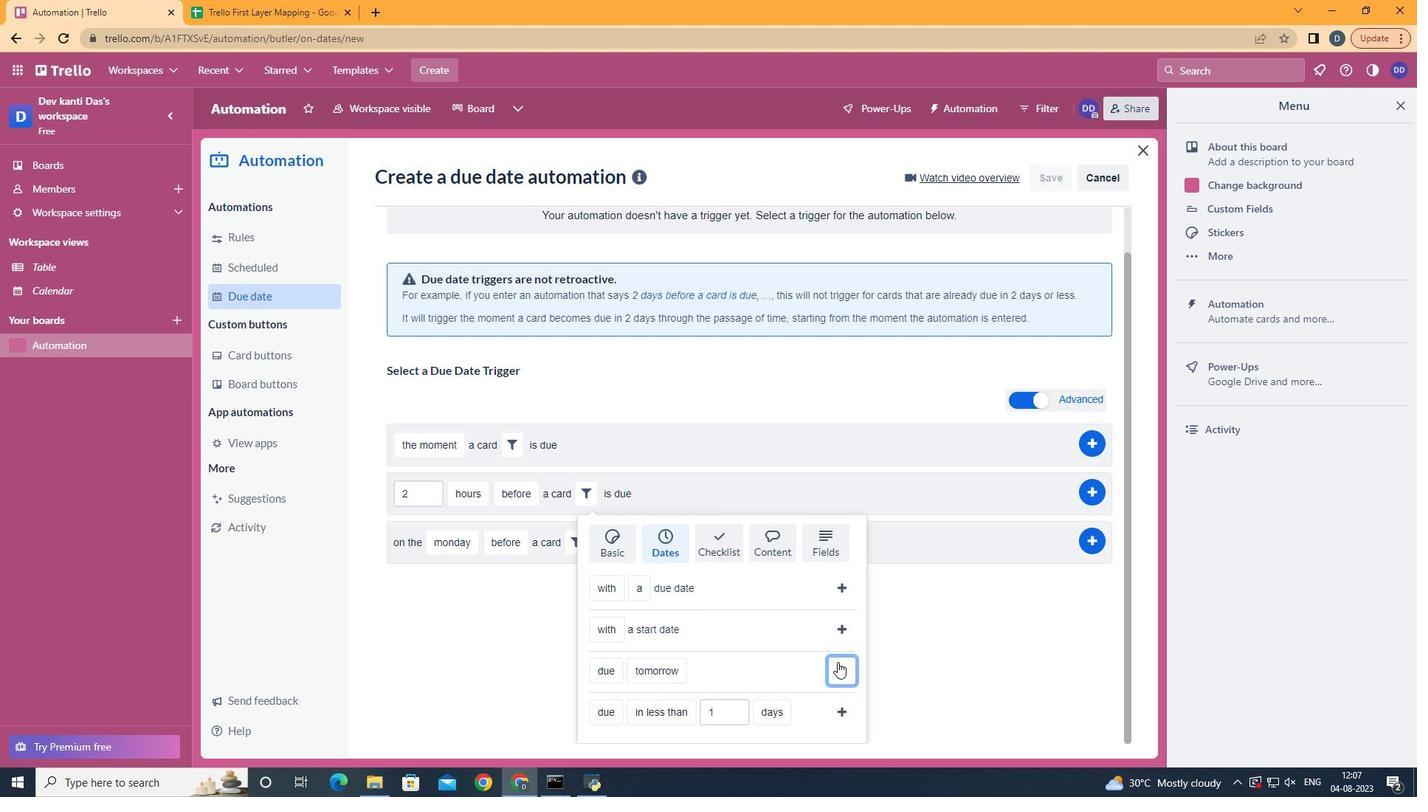 
Action: Mouse moved to (1088, 542)
Screenshot: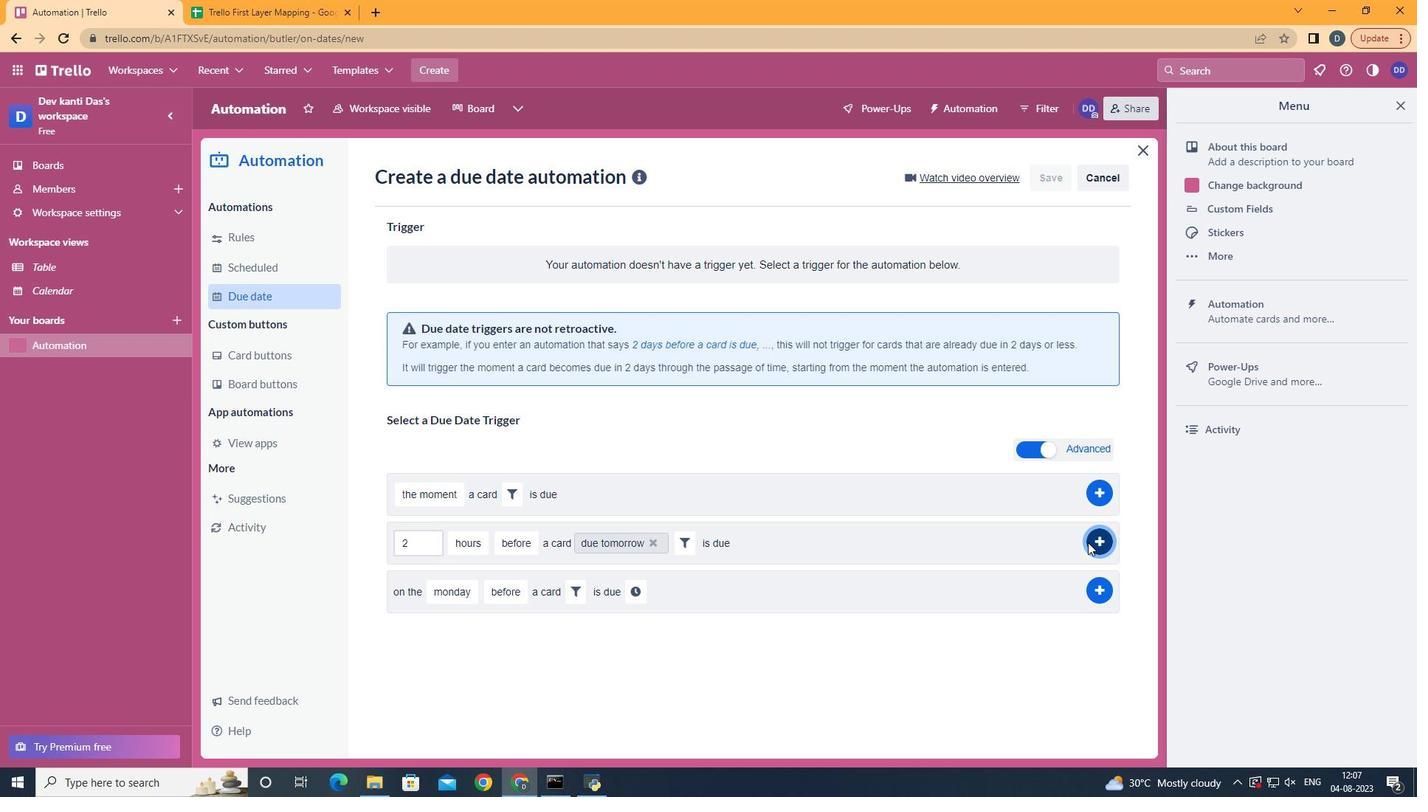 
Action: Mouse pressed left at (1088, 542)
Screenshot: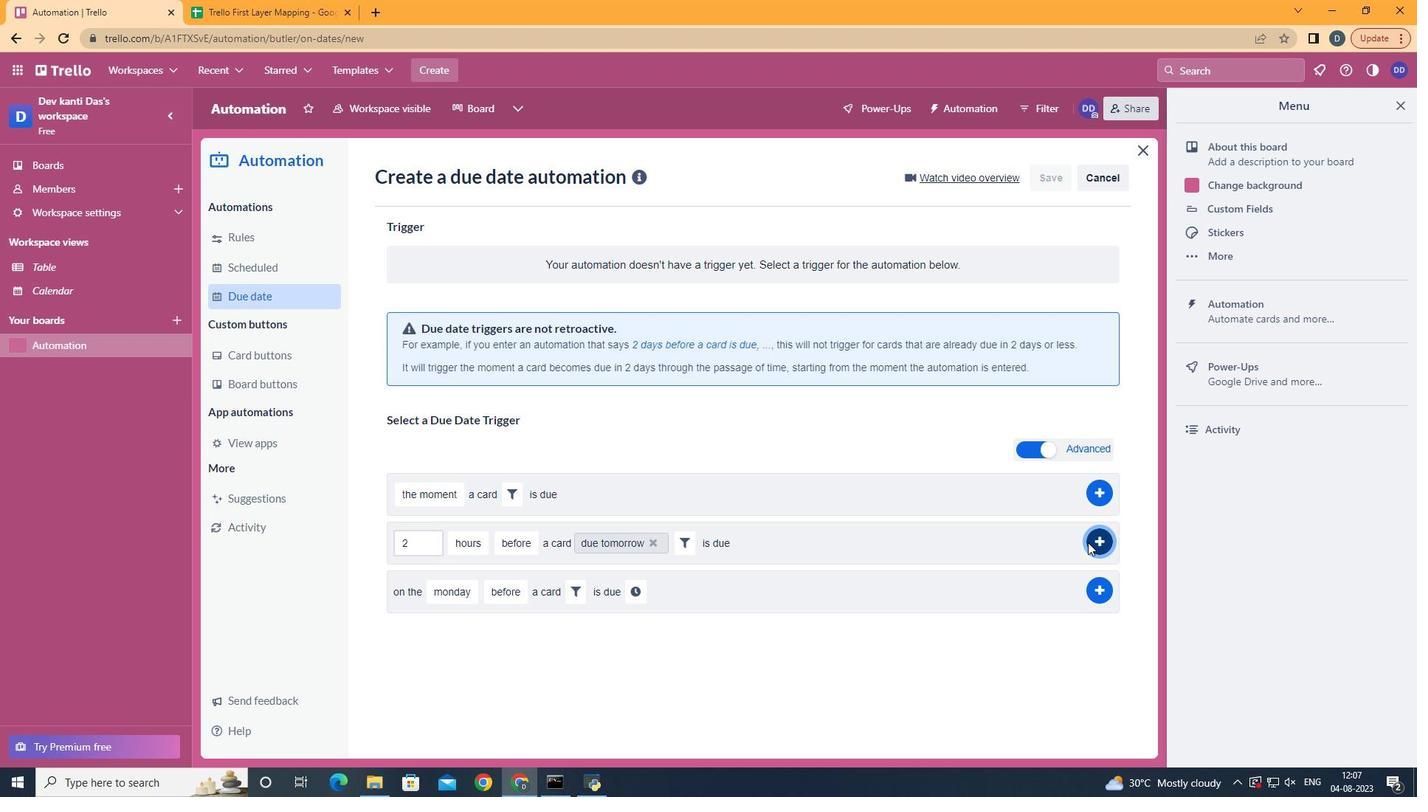 
Action: Mouse moved to (718, 288)
Screenshot: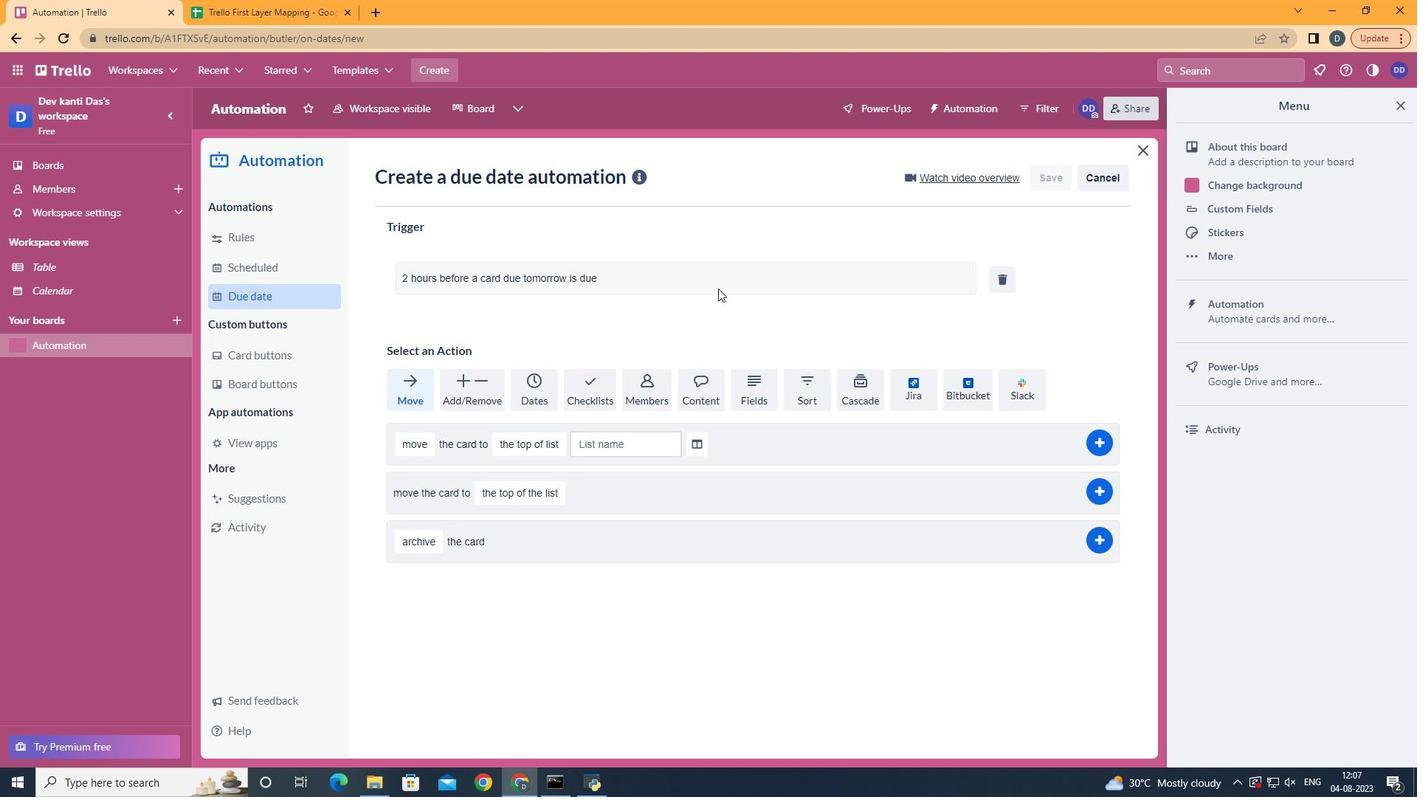 
